 Task: Find connections with filter location Morsang-sur-Orge with filter topic #houseforsalewith filter profile language English with filter current company Airtel Digital with filter school Swami Keshvanand Institute of Technology, Jaipur with filter industry Waste Collection with filter service category Logo Design with filter keywords title Sales Representative
Action: Mouse moved to (474, 81)
Screenshot: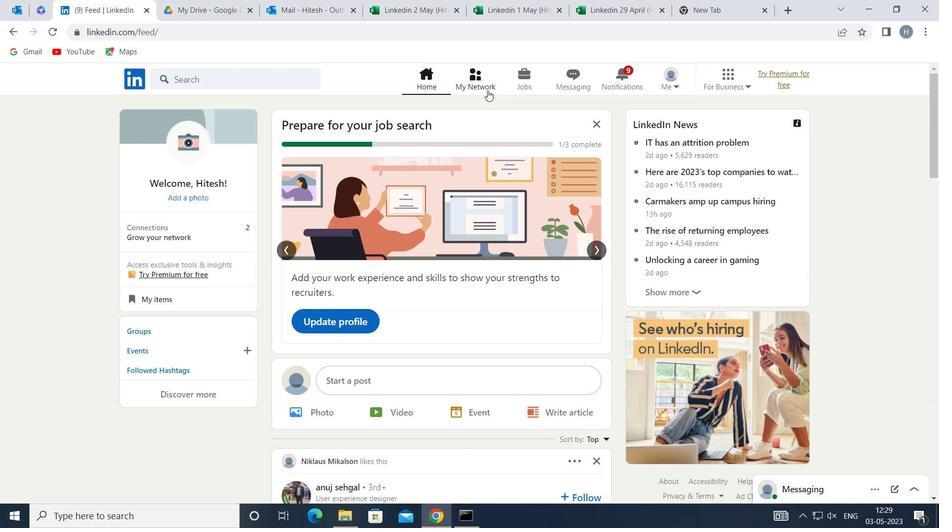 
Action: Mouse pressed left at (474, 81)
Screenshot: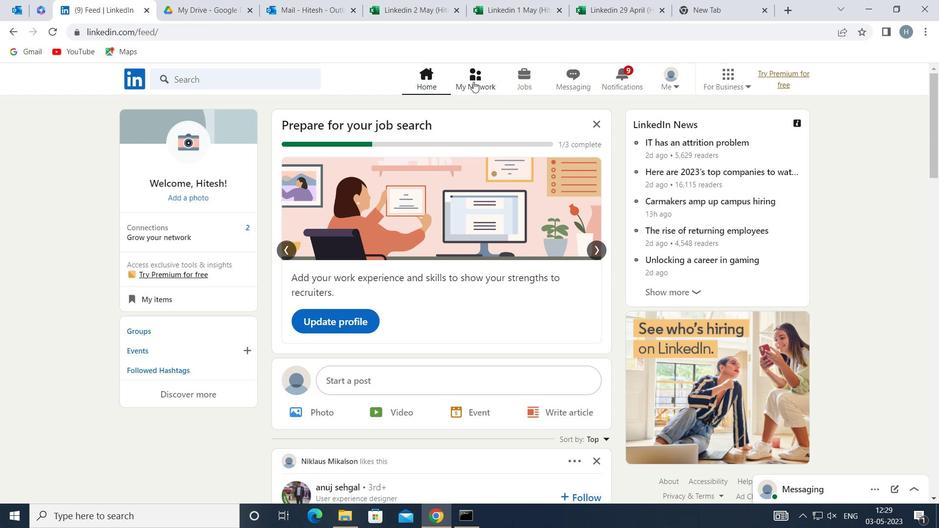 
Action: Mouse moved to (281, 141)
Screenshot: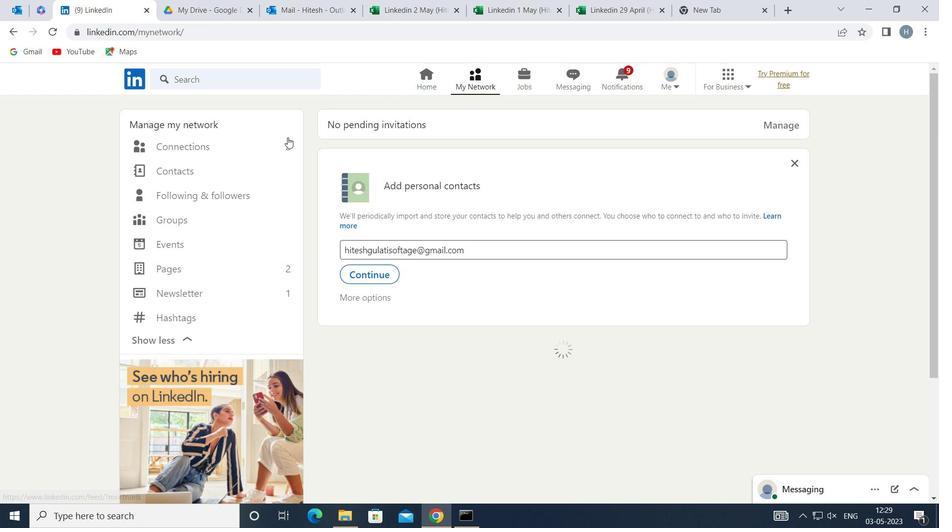 
Action: Mouse pressed left at (281, 141)
Screenshot: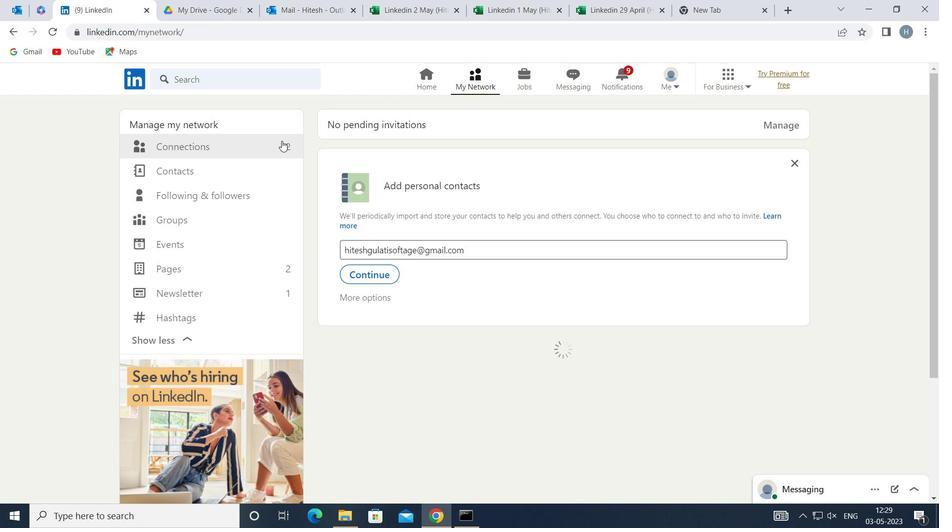 
Action: Mouse moved to (558, 146)
Screenshot: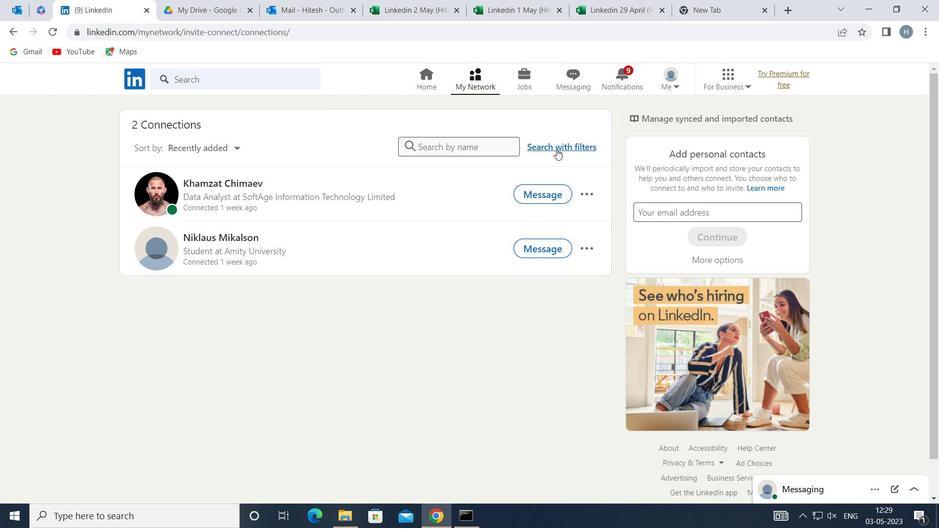 
Action: Mouse pressed left at (558, 146)
Screenshot: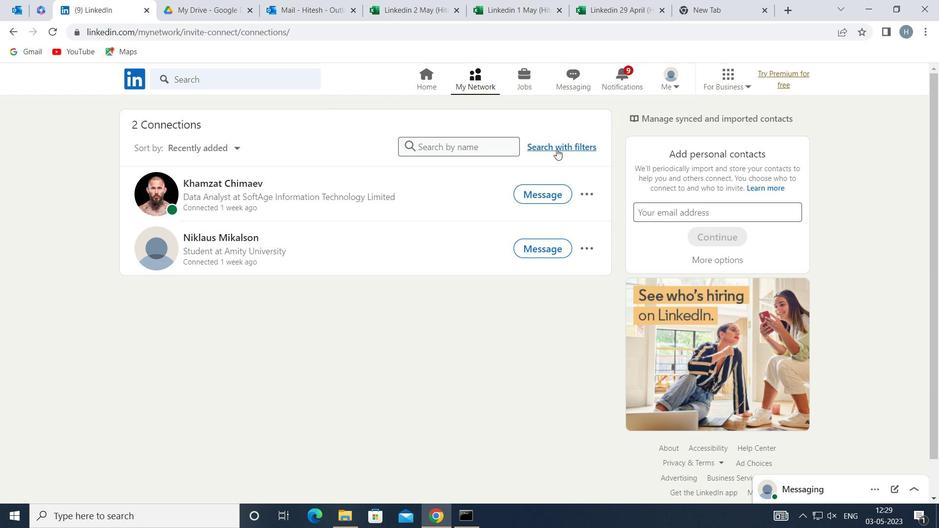 
Action: Mouse moved to (520, 115)
Screenshot: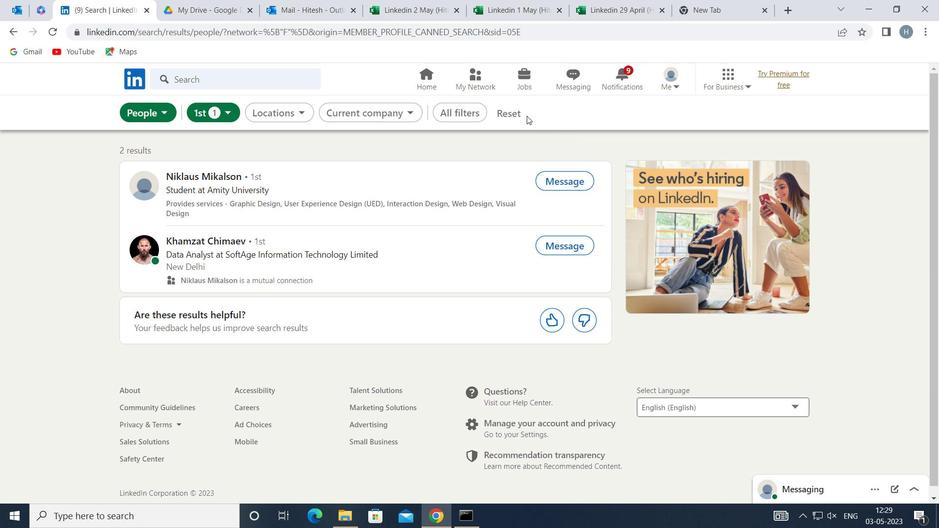 
Action: Mouse pressed left at (520, 115)
Screenshot: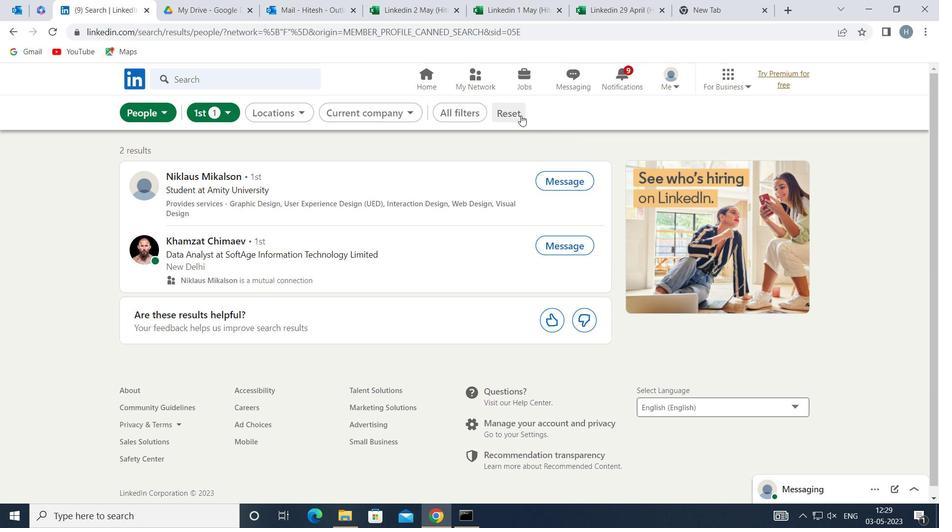 
Action: Mouse moved to (504, 115)
Screenshot: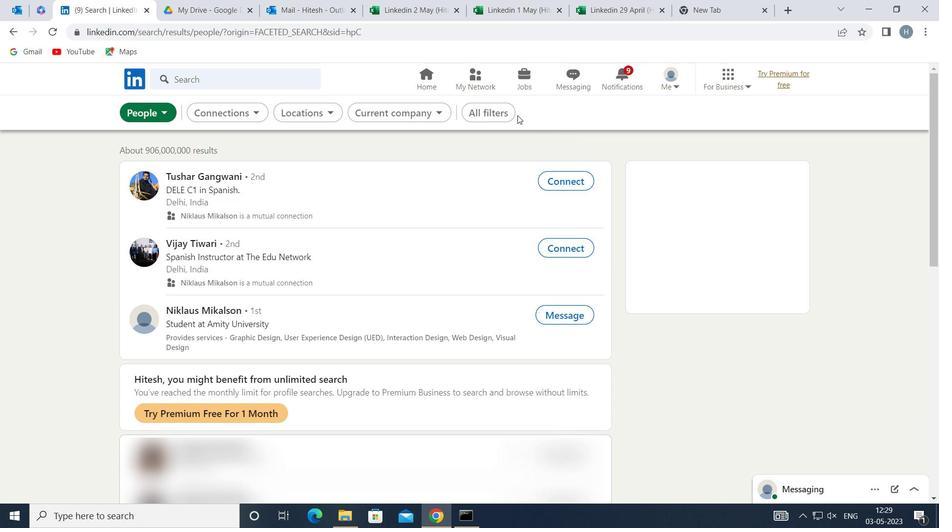 
Action: Mouse pressed left at (504, 115)
Screenshot: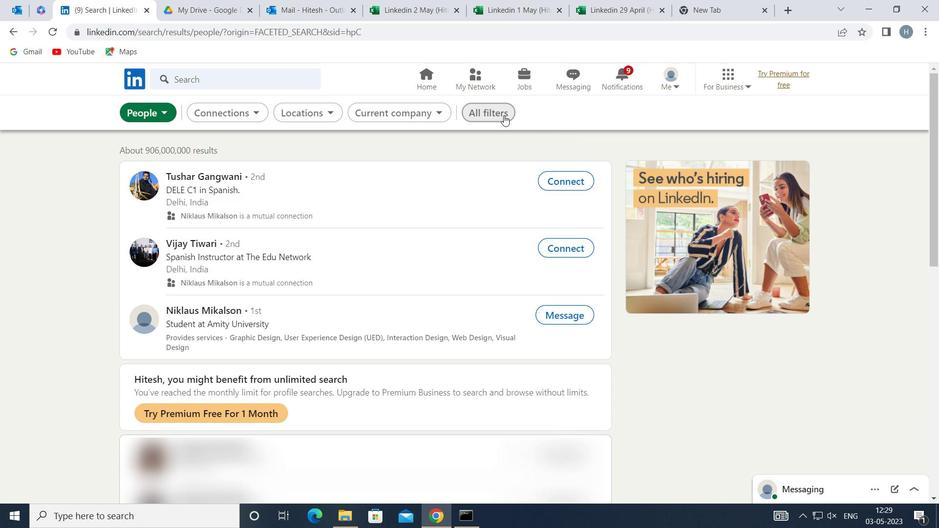 
Action: Mouse moved to (692, 239)
Screenshot: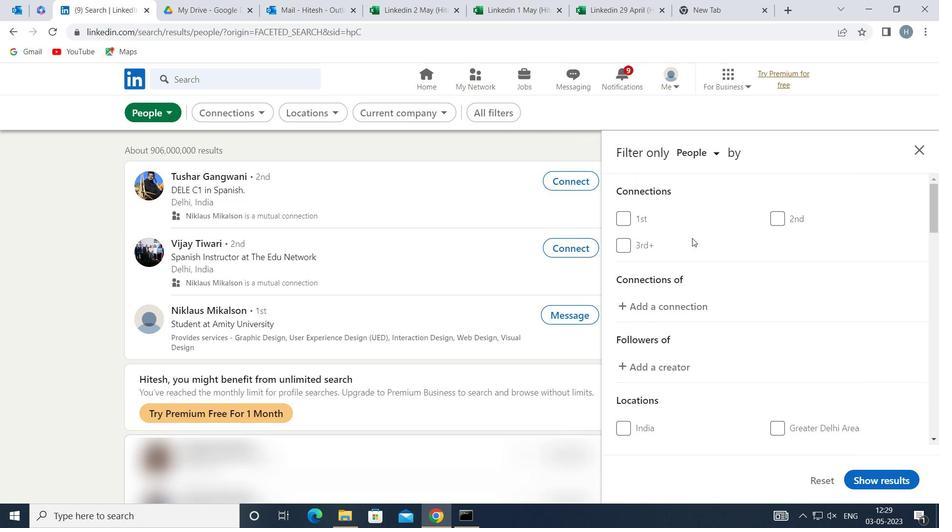 
Action: Mouse scrolled (692, 239) with delta (0, 0)
Screenshot: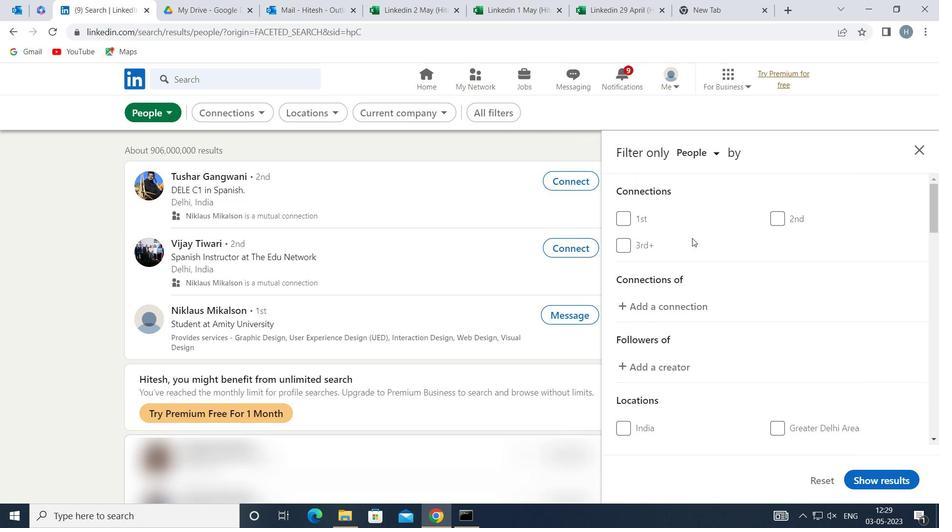 
Action: Mouse moved to (693, 240)
Screenshot: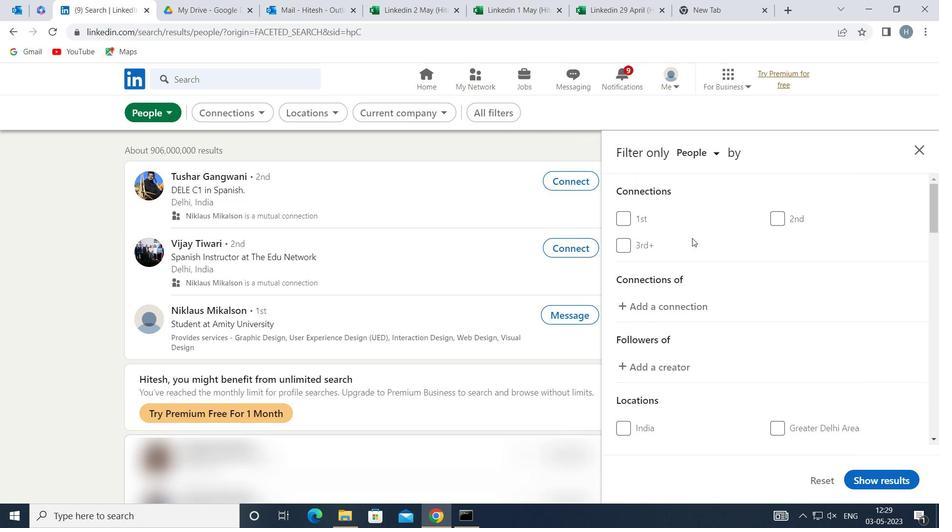 
Action: Mouse scrolled (693, 240) with delta (0, 0)
Screenshot: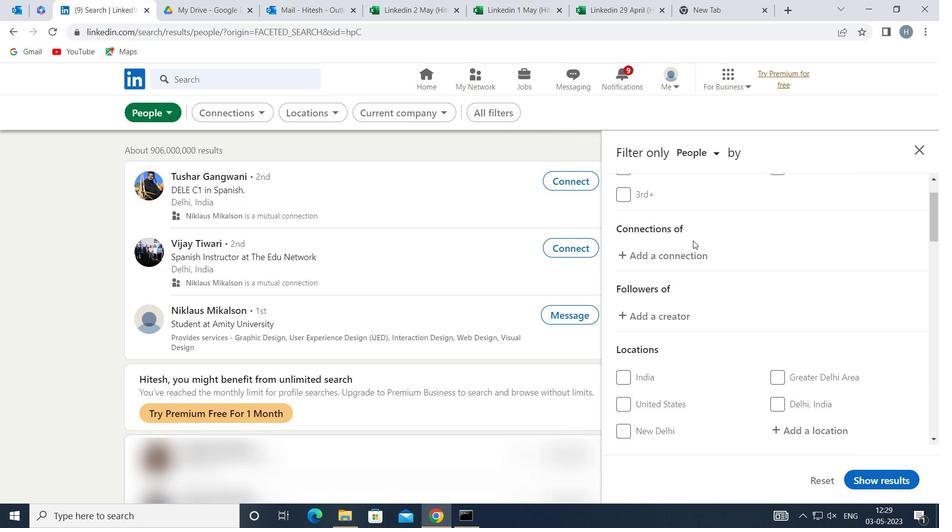 
Action: Mouse scrolled (693, 240) with delta (0, 0)
Screenshot: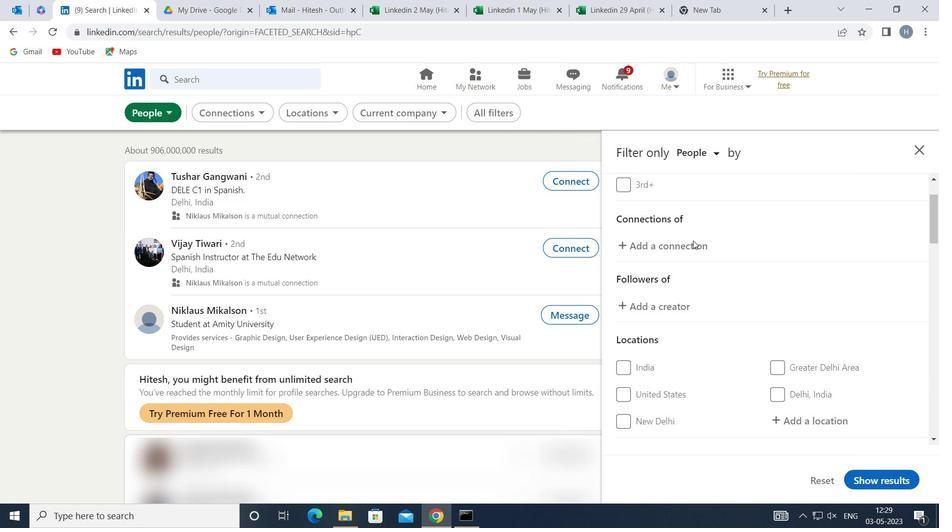 
Action: Mouse moved to (794, 290)
Screenshot: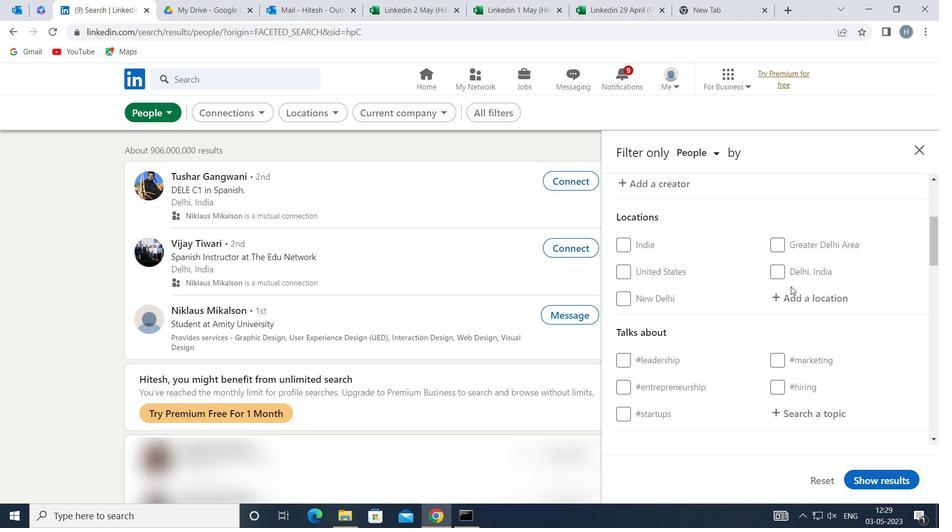 
Action: Mouse pressed left at (794, 290)
Screenshot: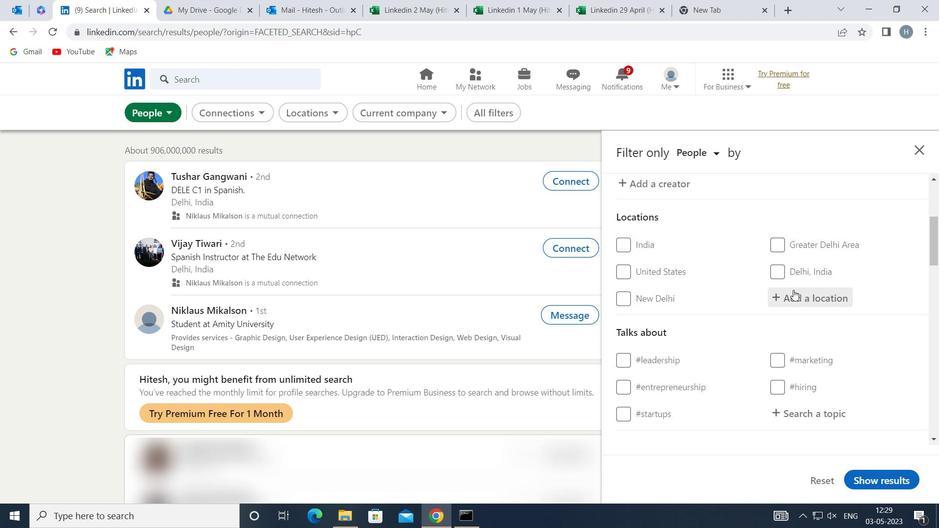 
Action: Key pressed <Key.shift>MORSANG
Screenshot: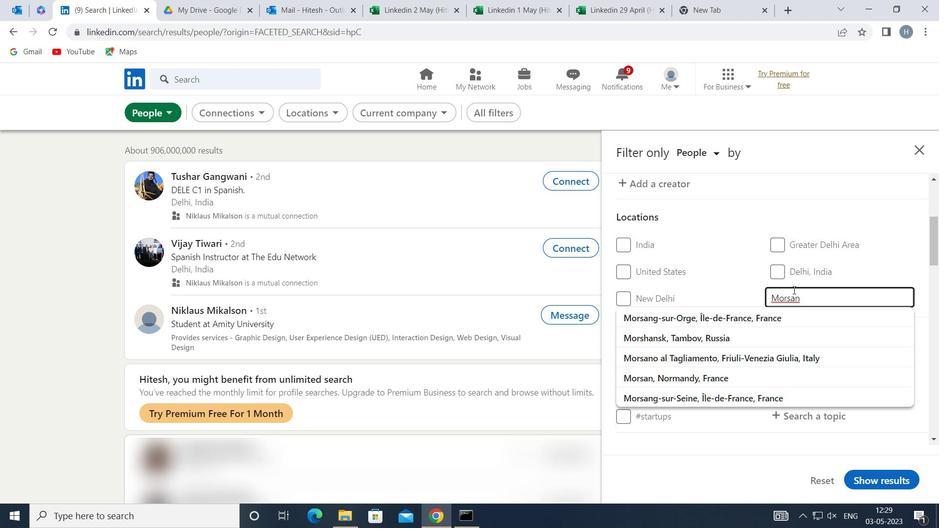 
Action: Mouse moved to (742, 321)
Screenshot: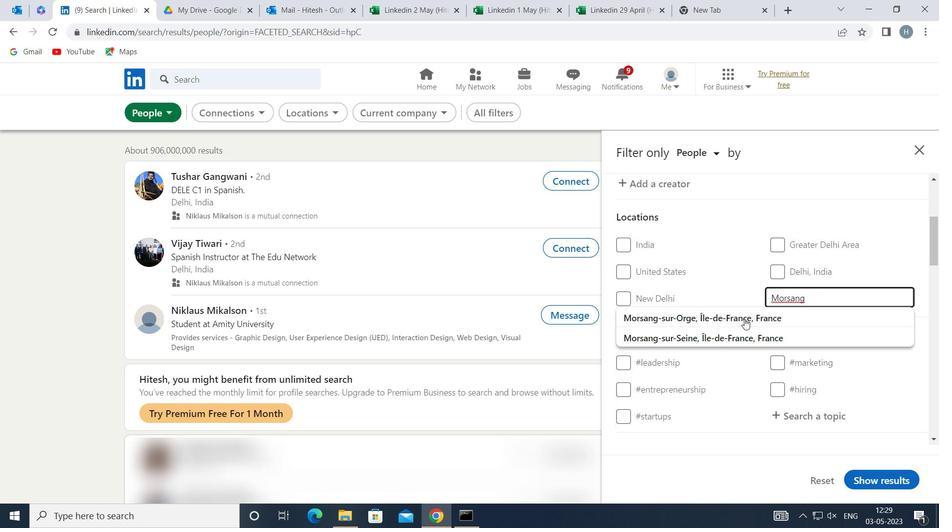 
Action: Mouse pressed left at (742, 321)
Screenshot: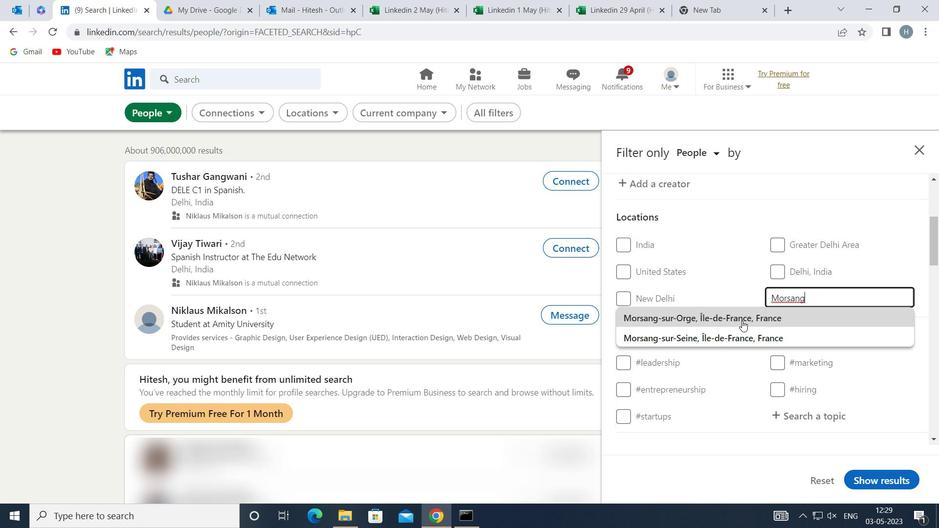 
Action: Mouse scrolled (742, 320) with delta (0, 0)
Screenshot: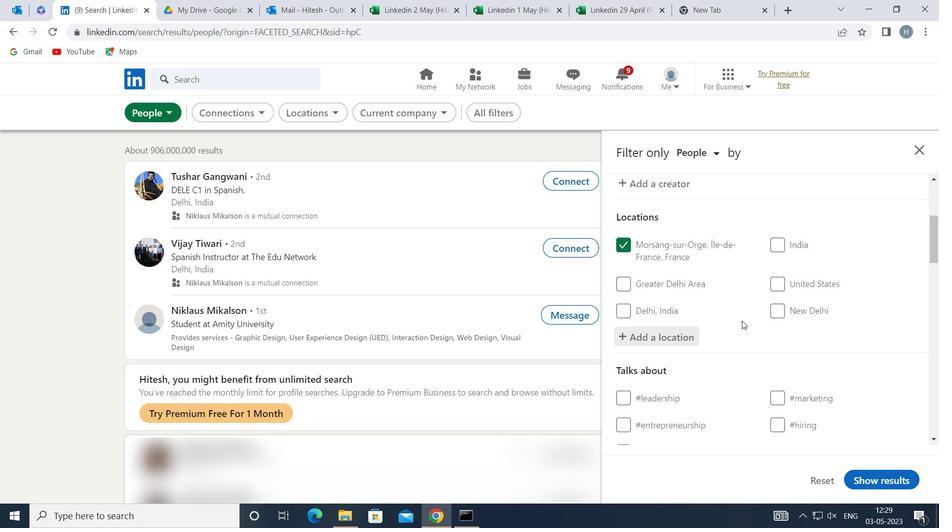 
Action: Mouse moved to (743, 321)
Screenshot: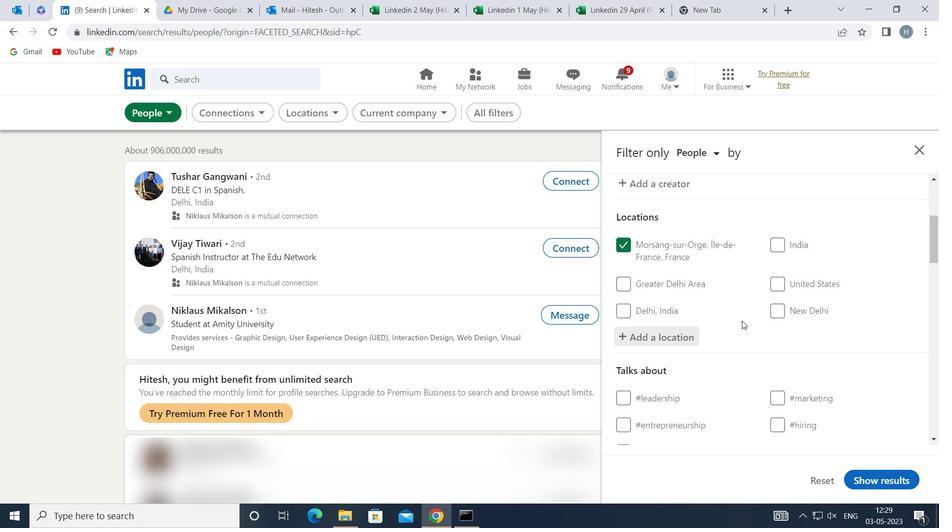 
Action: Mouse scrolled (743, 320) with delta (0, 0)
Screenshot: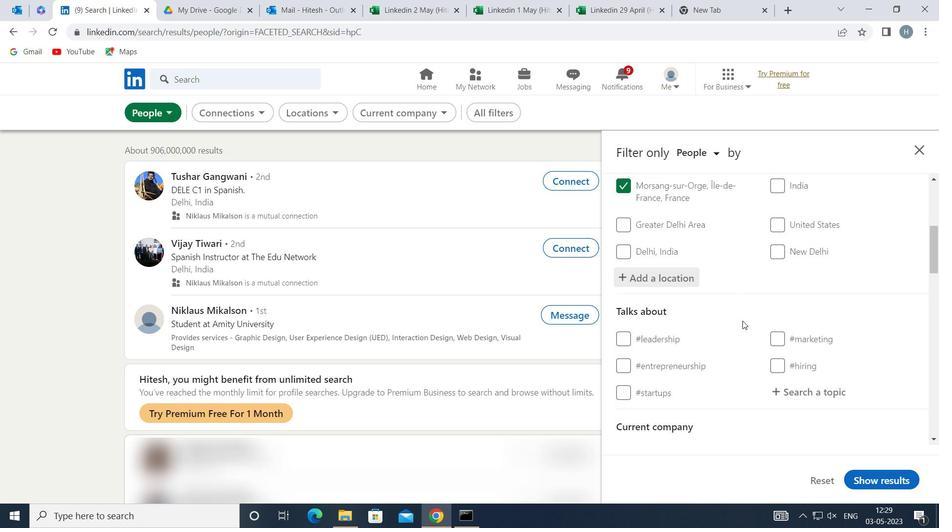 
Action: Mouse moved to (802, 328)
Screenshot: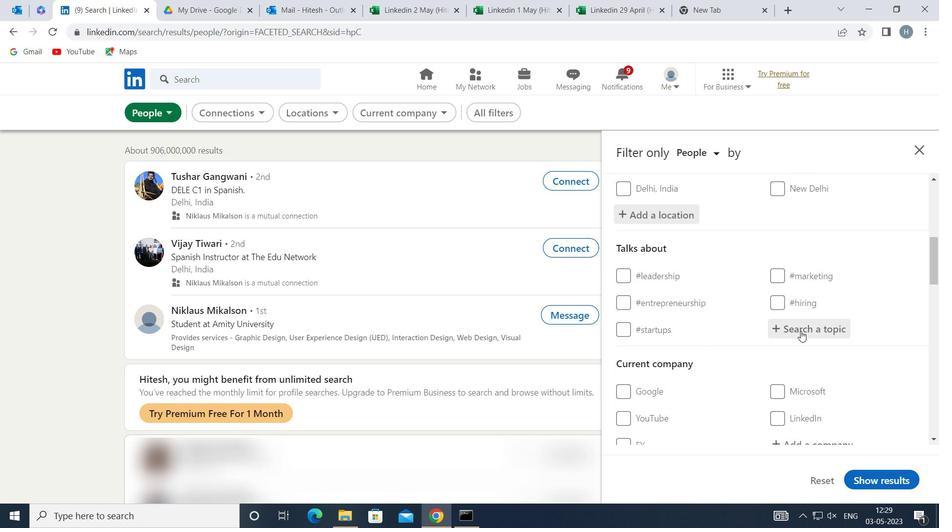 
Action: Mouse pressed left at (802, 328)
Screenshot: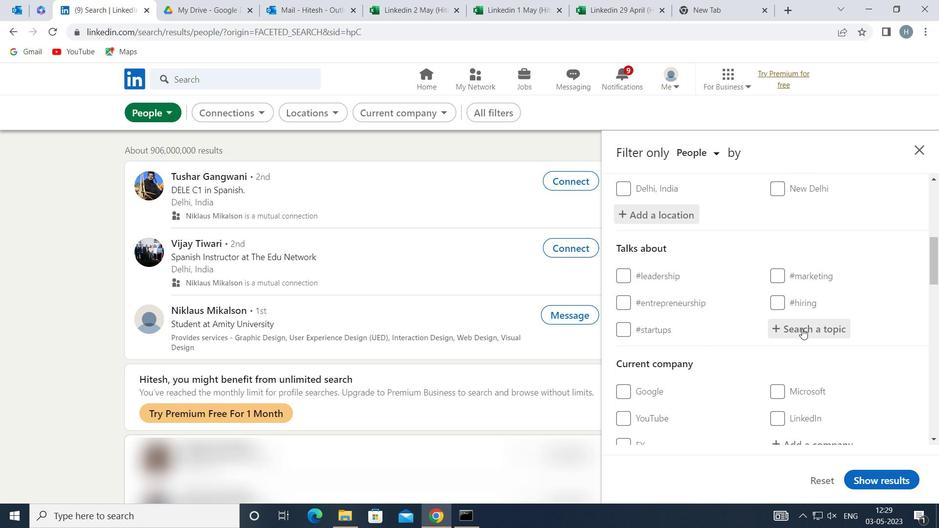 
Action: Mouse moved to (798, 326)
Screenshot: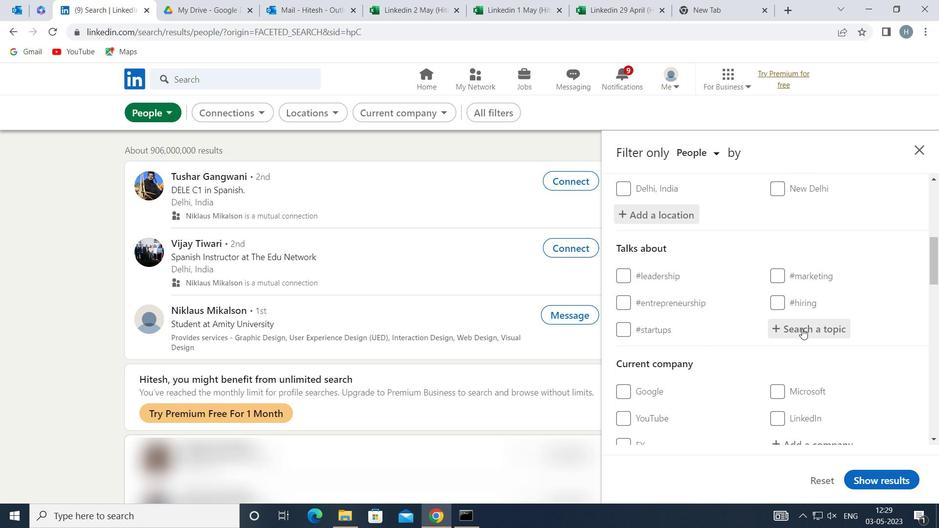 
Action: Key pressed HOUSEFORSALE
Screenshot: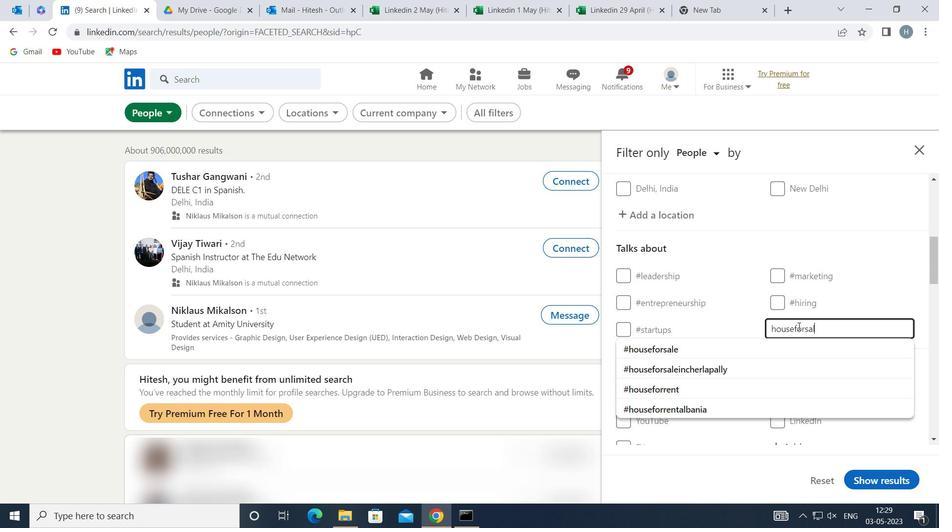 
Action: Mouse moved to (789, 342)
Screenshot: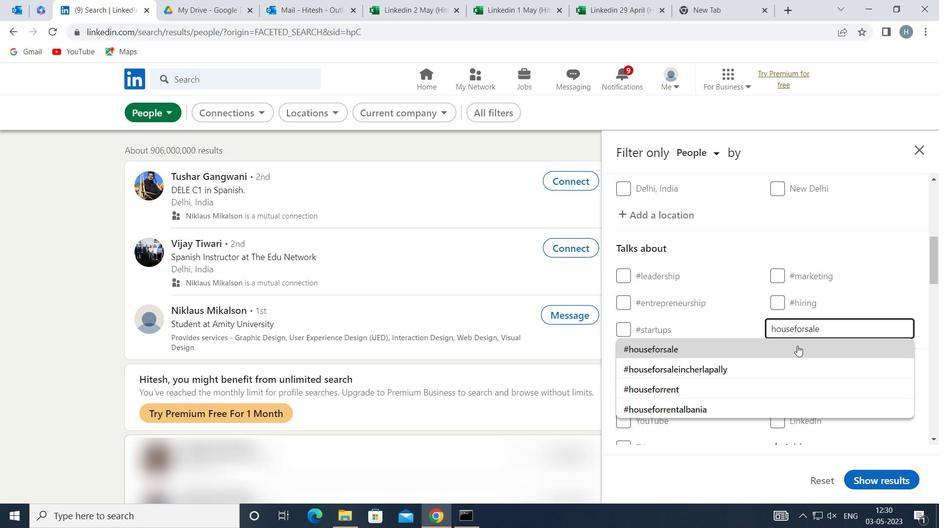 
Action: Mouse pressed left at (789, 342)
Screenshot: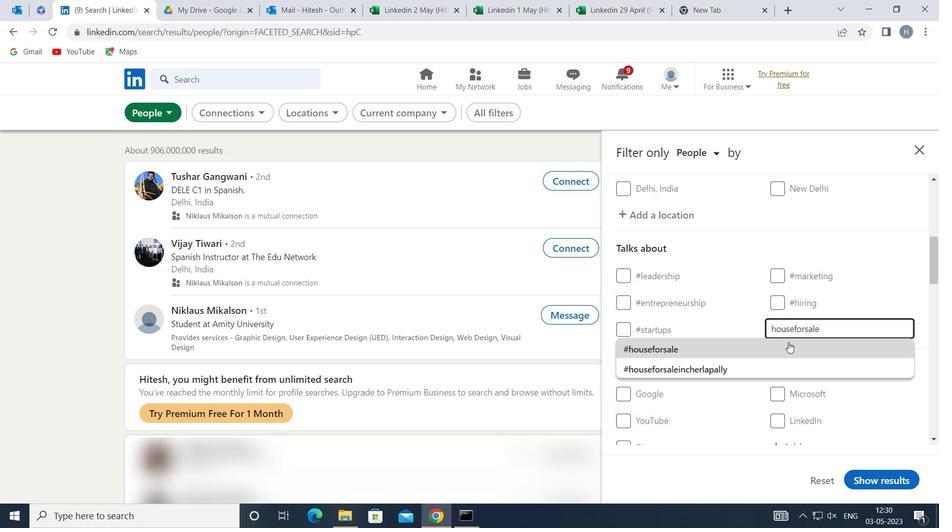 
Action: Mouse moved to (738, 343)
Screenshot: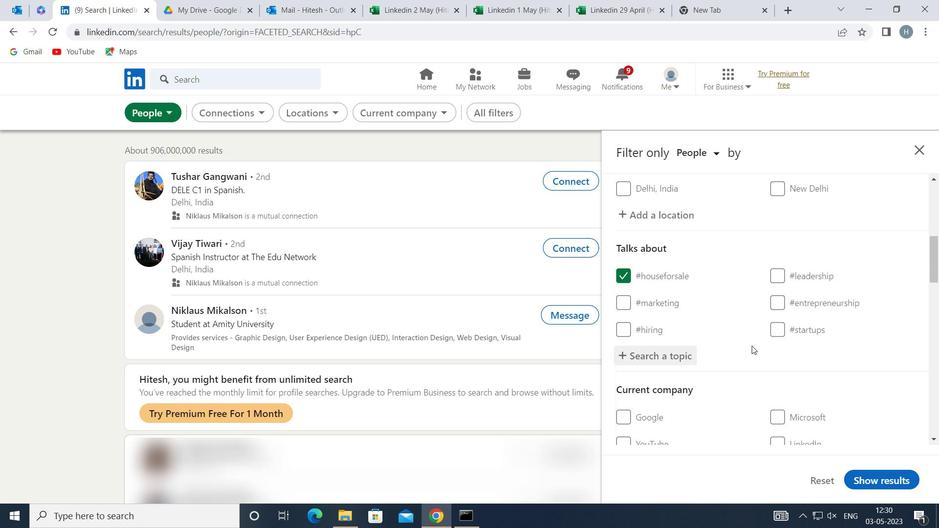
Action: Mouse scrolled (738, 343) with delta (0, 0)
Screenshot: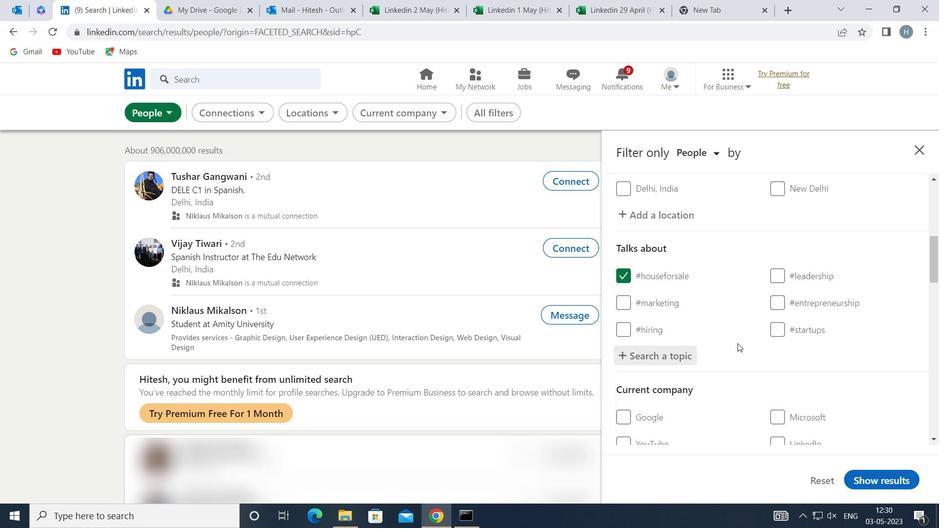 
Action: Mouse scrolled (738, 343) with delta (0, 0)
Screenshot: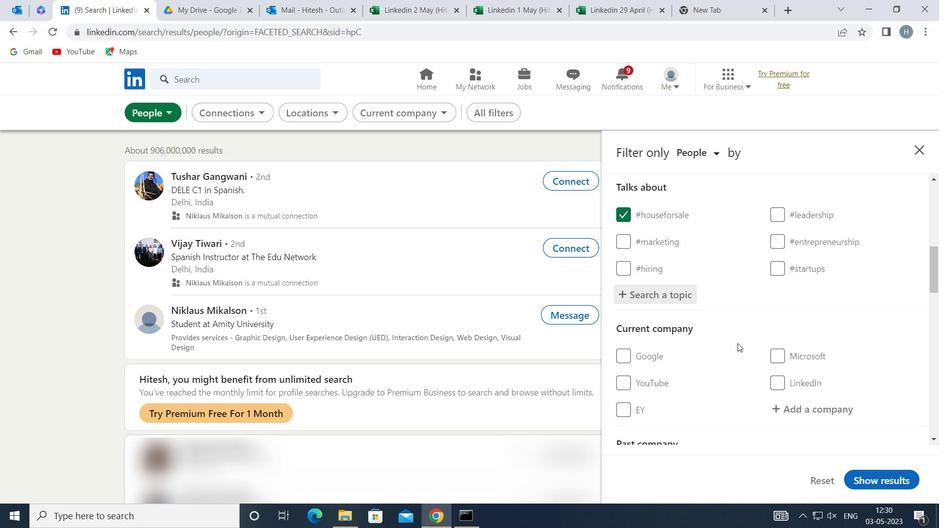 
Action: Mouse moved to (749, 345)
Screenshot: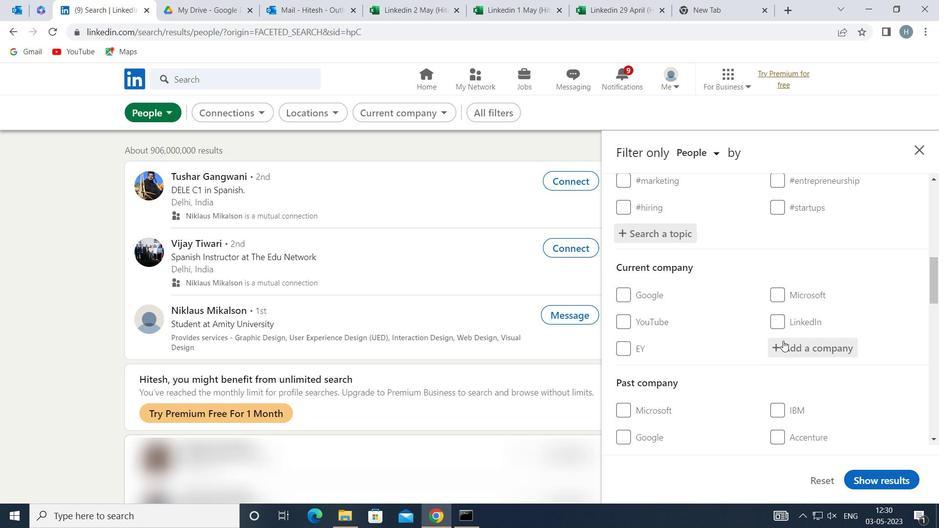 
Action: Mouse scrolled (749, 345) with delta (0, 0)
Screenshot: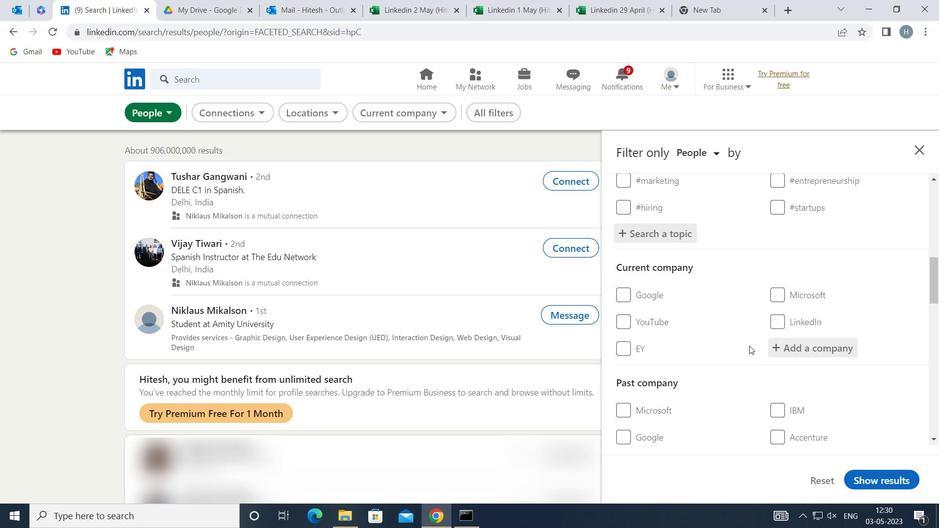 
Action: Mouse moved to (749, 346)
Screenshot: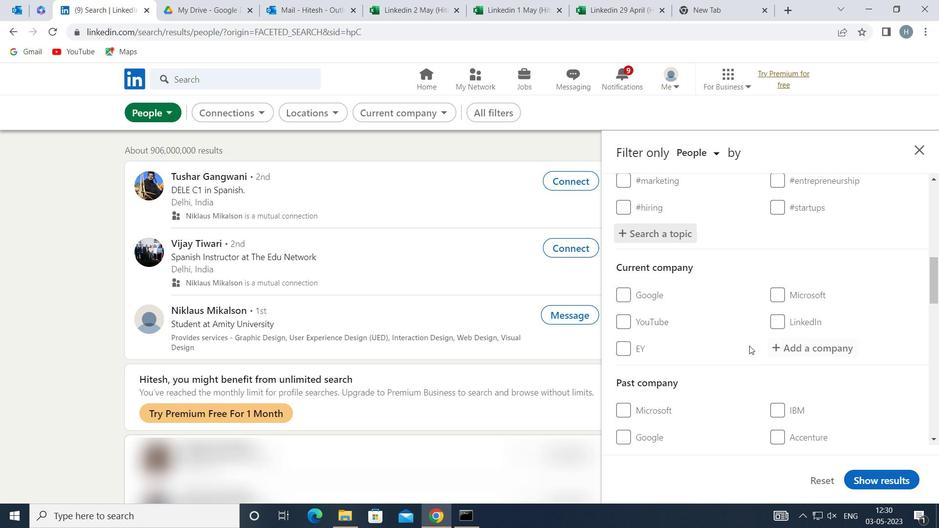 
Action: Mouse scrolled (749, 345) with delta (0, 0)
Screenshot: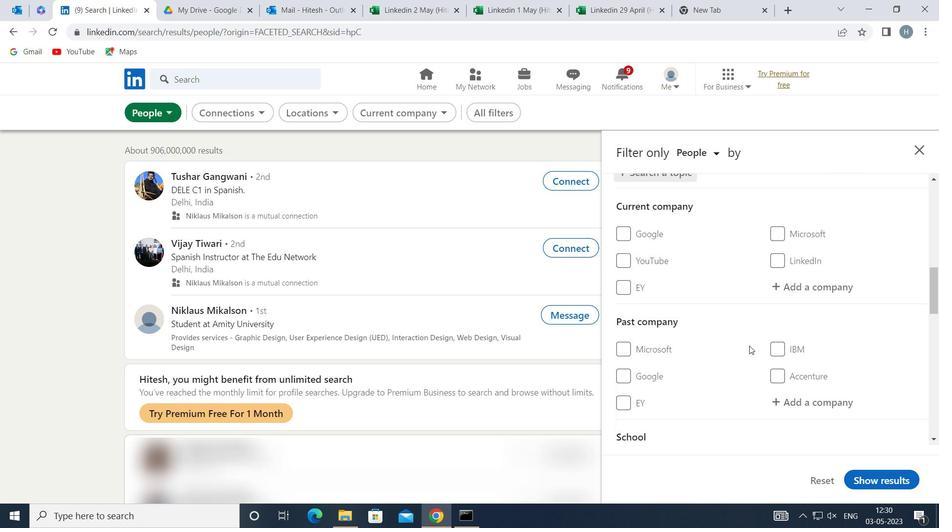 
Action: Mouse scrolled (749, 345) with delta (0, 0)
Screenshot: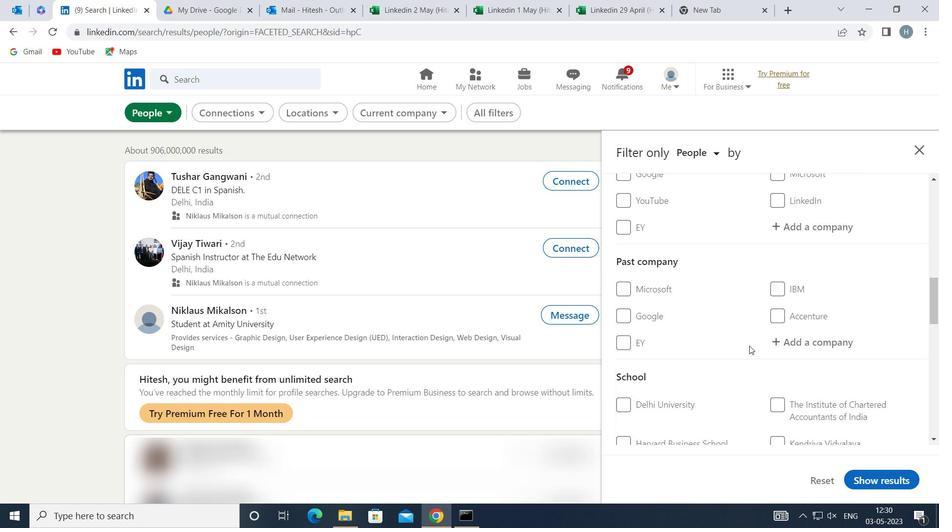 
Action: Mouse moved to (749, 346)
Screenshot: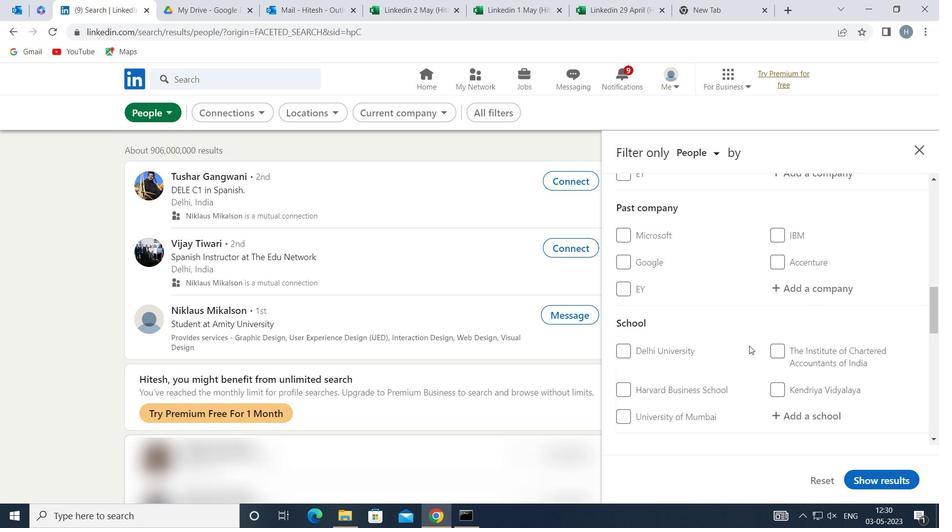 
Action: Mouse scrolled (749, 345) with delta (0, 0)
Screenshot: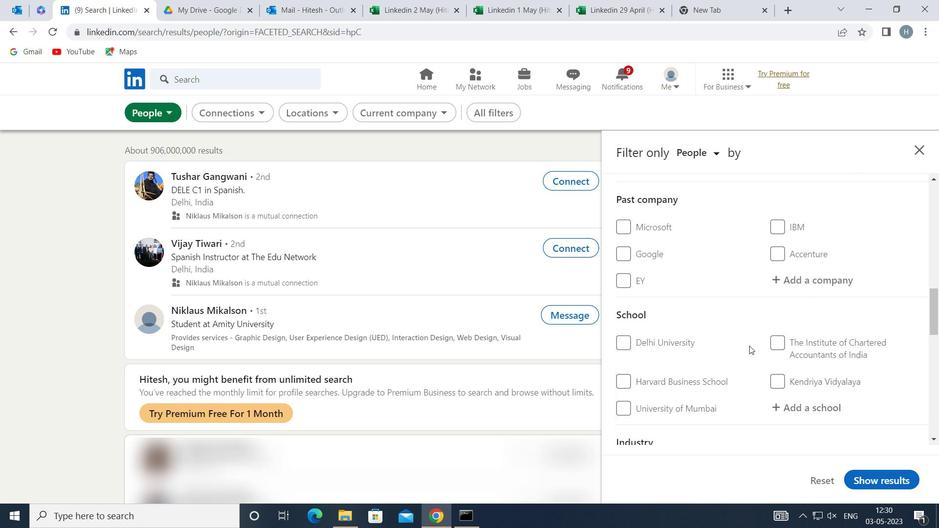 
Action: Mouse scrolled (749, 345) with delta (0, 0)
Screenshot: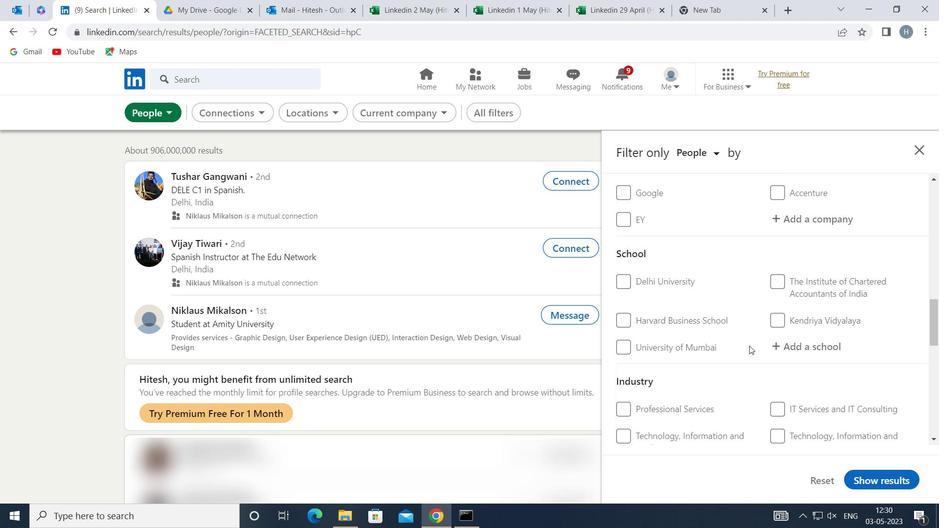 
Action: Mouse scrolled (749, 345) with delta (0, 0)
Screenshot: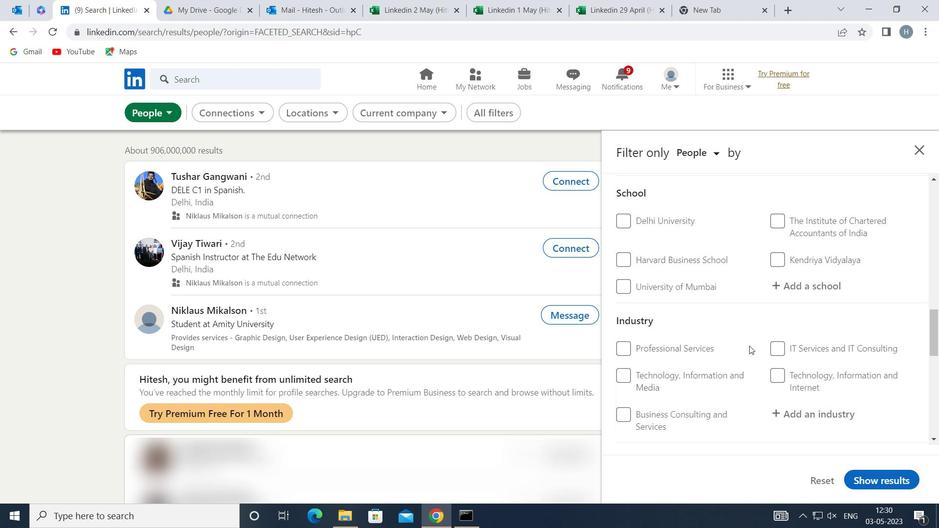 
Action: Mouse scrolled (749, 345) with delta (0, 0)
Screenshot: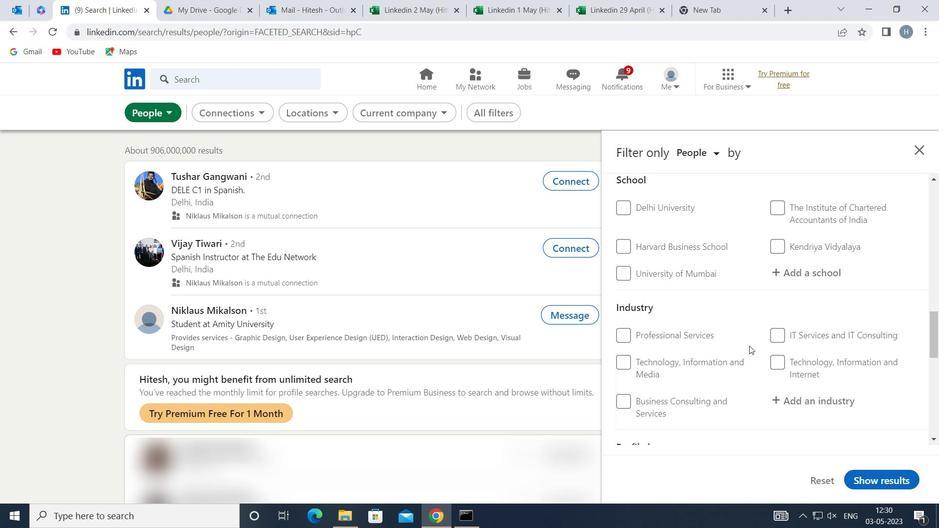 
Action: Mouse scrolled (749, 345) with delta (0, 0)
Screenshot: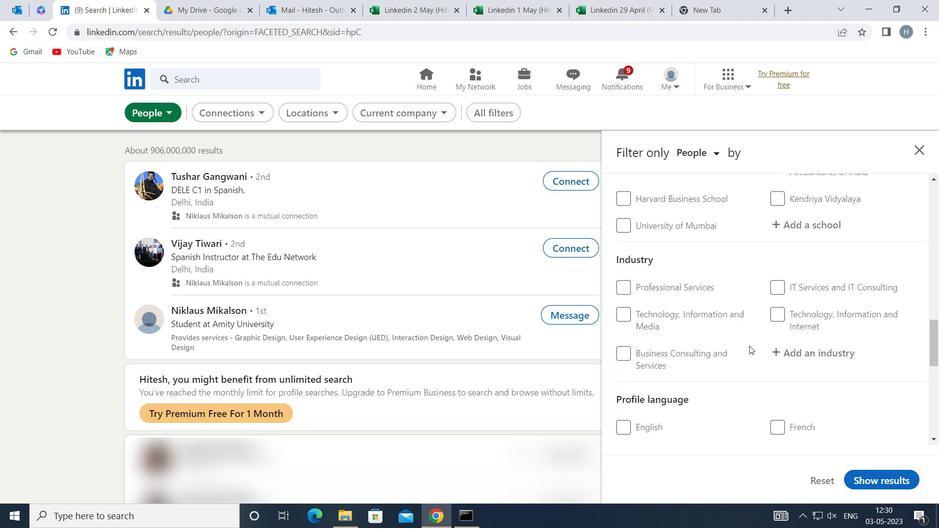 
Action: Mouse moved to (749, 348)
Screenshot: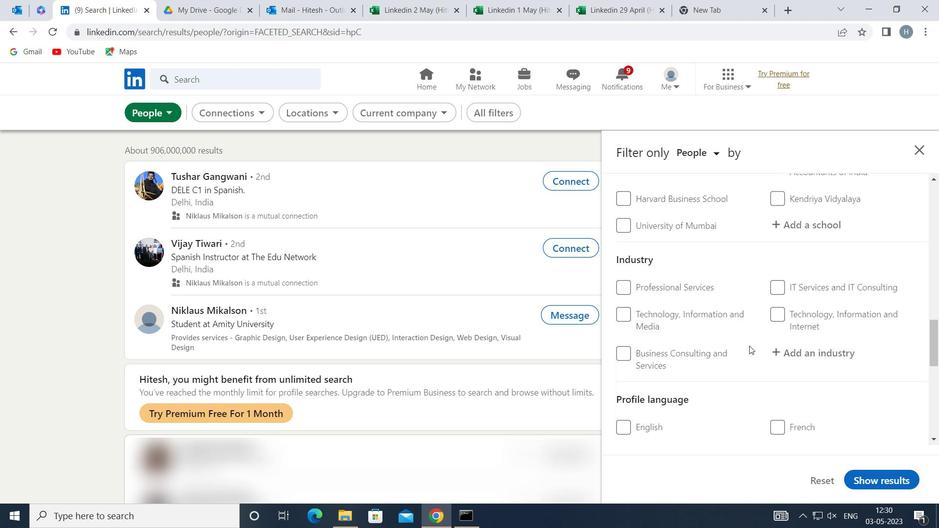 
Action: Mouse scrolled (749, 348) with delta (0, 0)
Screenshot: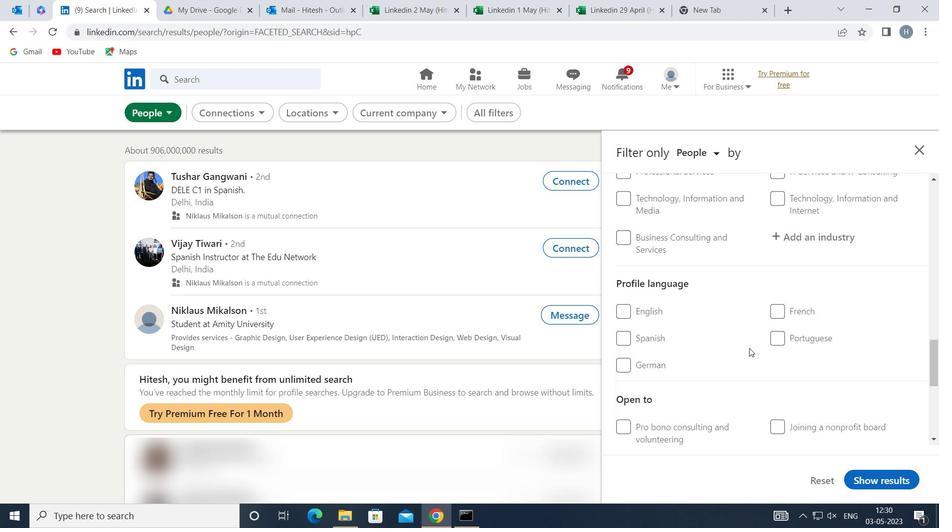 
Action: Mouse moved to (625, 246)
Screenshot: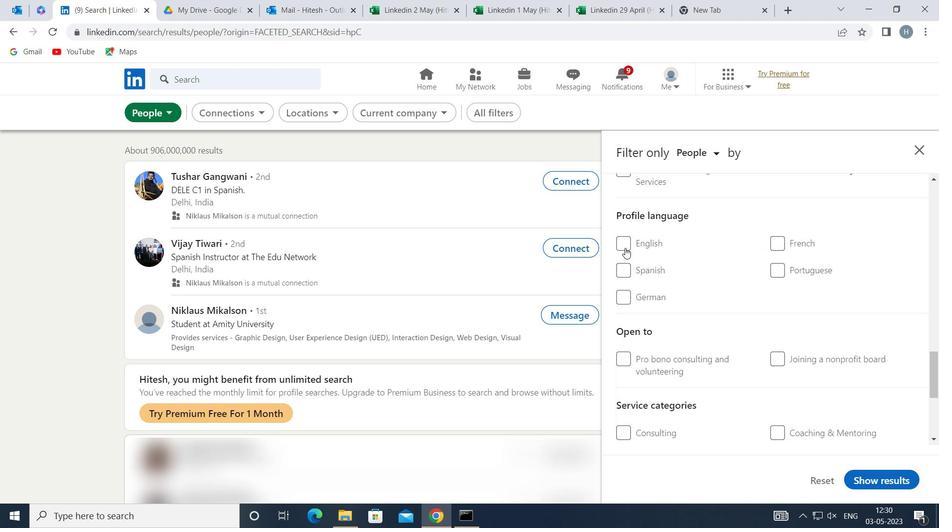 
Action: Mouse pressed left at (625, 246)
Screenshot: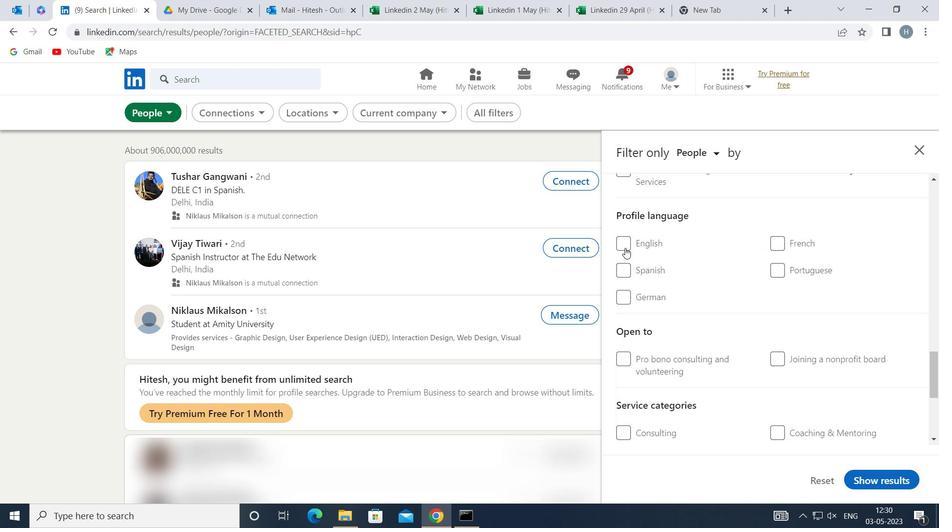
Action: Mouse moved to (727, 273)
Screenshot: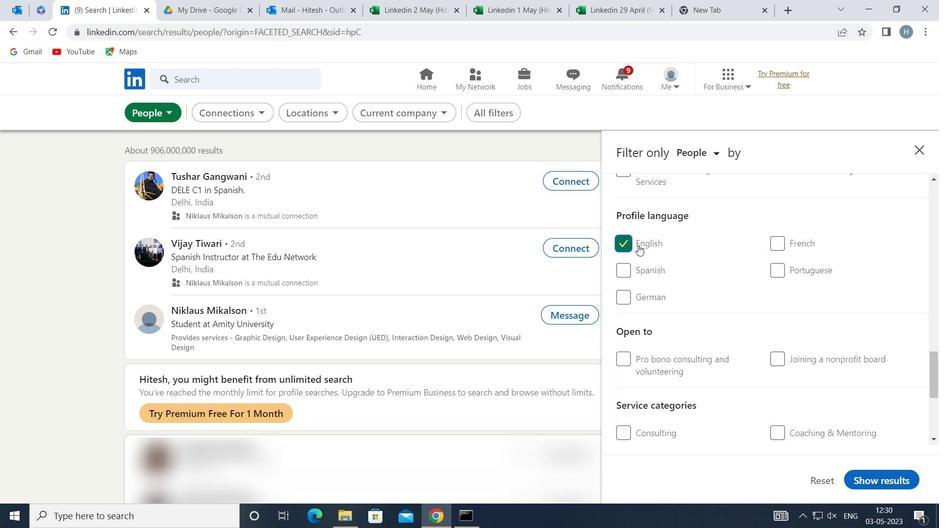 
Action: Mouse scrolled (727, 274) with delta (0, 0)
Screenshot: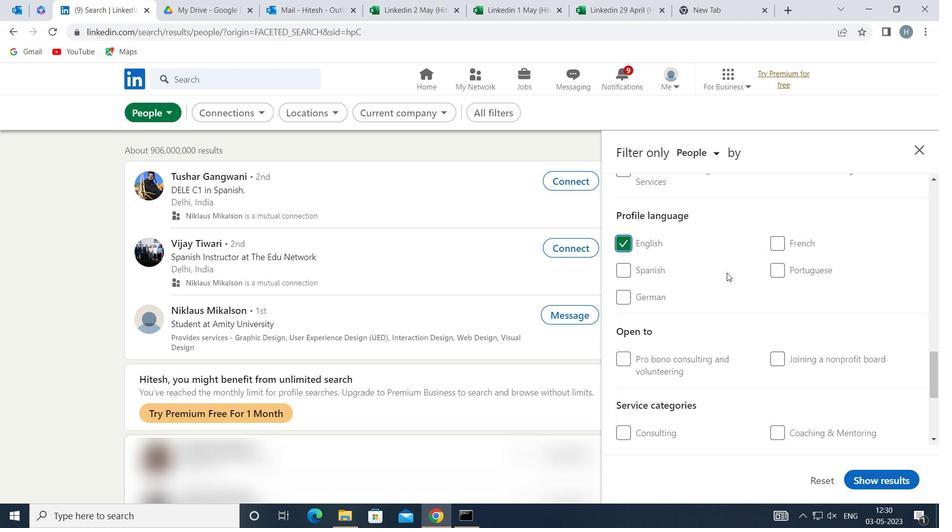 
Action: Mouse scrolled (727, 274) with delta (0, 0)
Screenshot: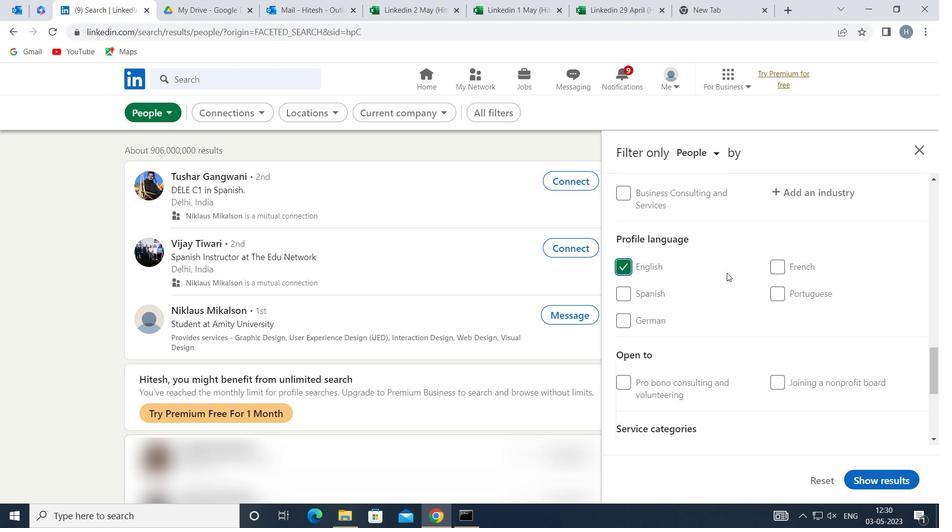 
Action: Mouse scrolled (727, 274) with delta (0, 0)
Screenshot: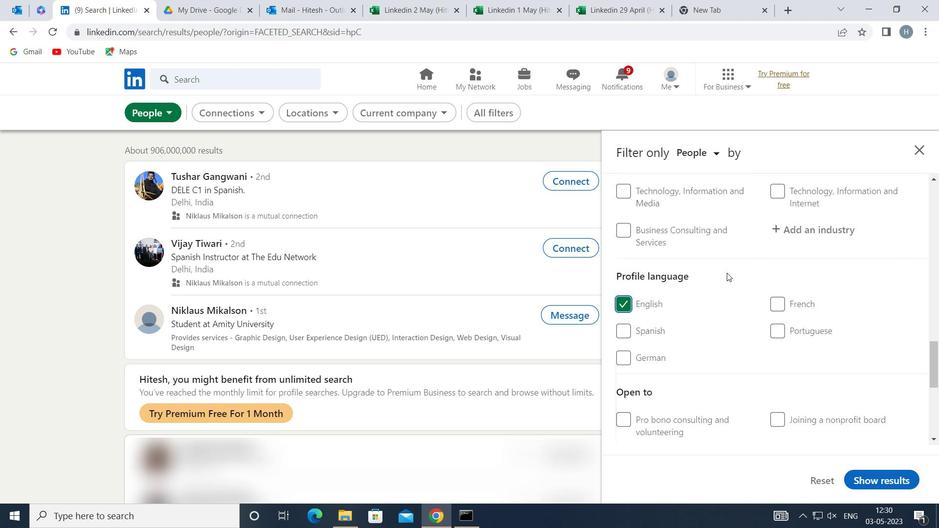 
Action: Mouse scrolled (727, 274) with delta (0, 0)
Screenshot: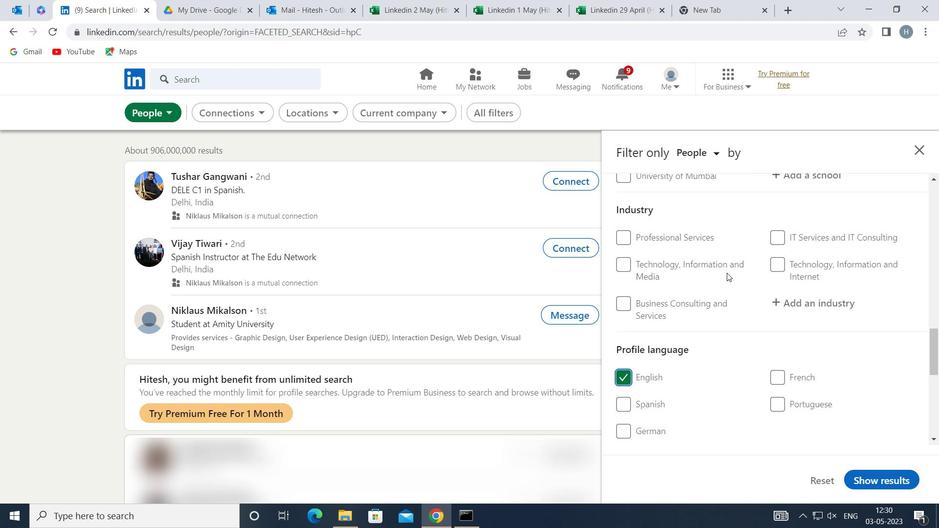 
Action: Mouse scrolled (727, 274) with delta (0, 0)
Screenshot: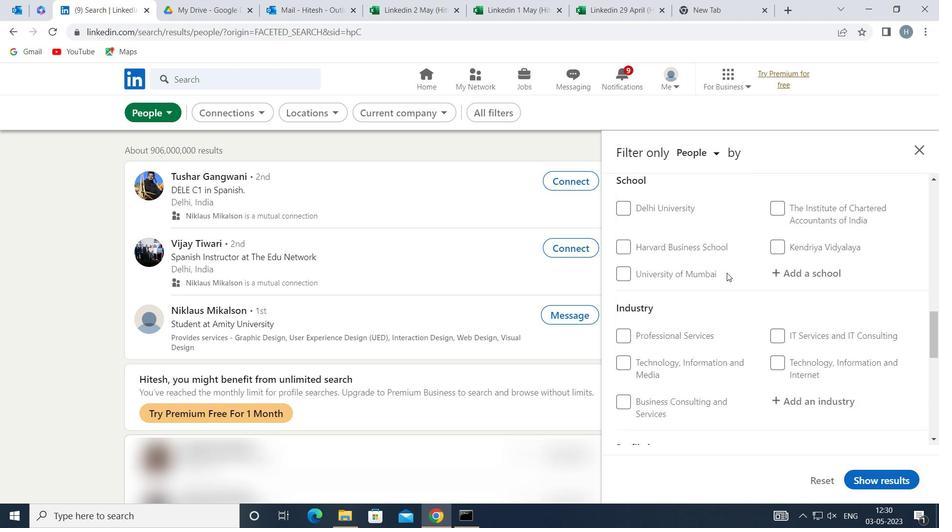 
Action: Mouse scrolled (727, 274) with delta (0, 0)
Screenshot: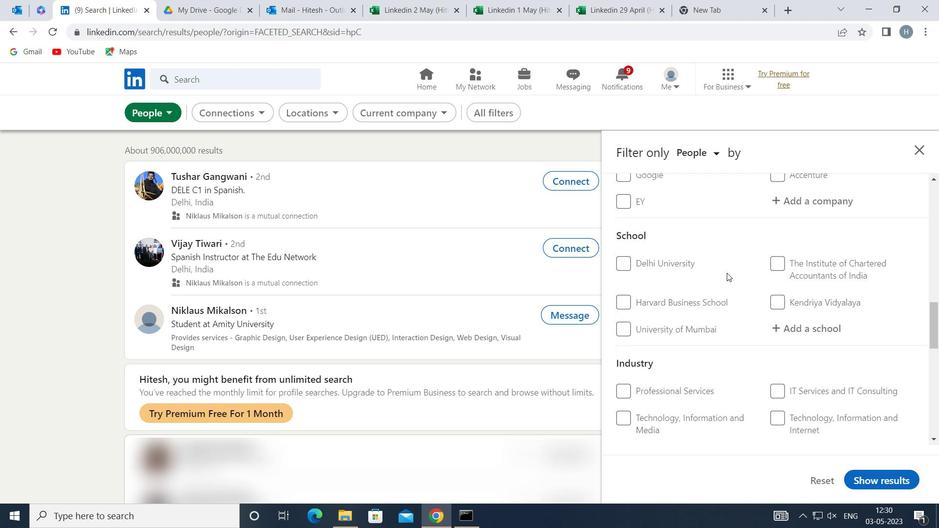 
Action: Mouse scrolled (727, 274) with delta (0, 0)
Screenshot: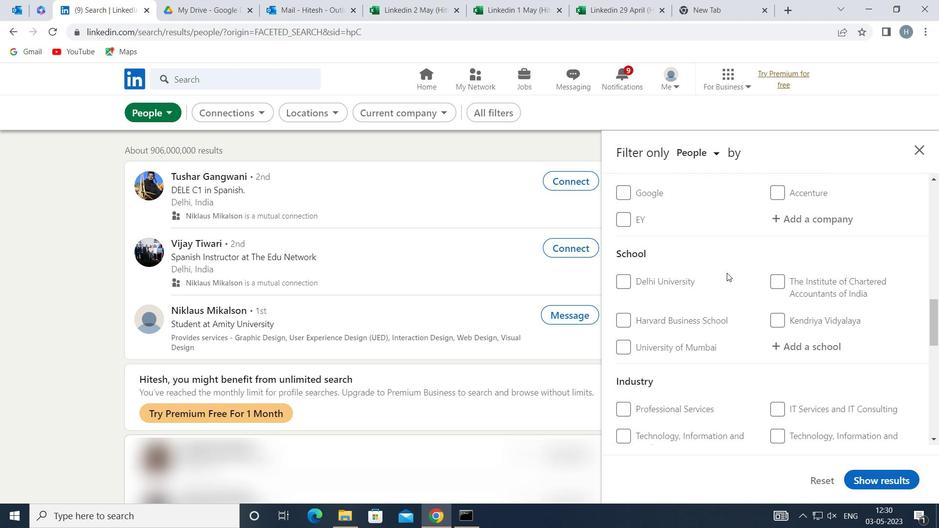 
Action: Mouse scrolled (727, 274) with delta (0, 0)
Screenshot: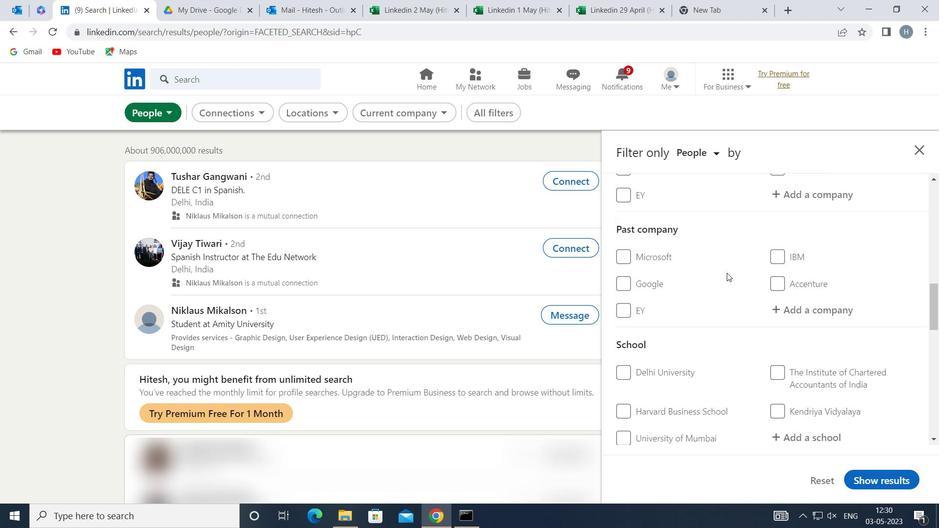 
Action: Mouse scrolled (727, 274) with delta (0, 0)
Screenshot: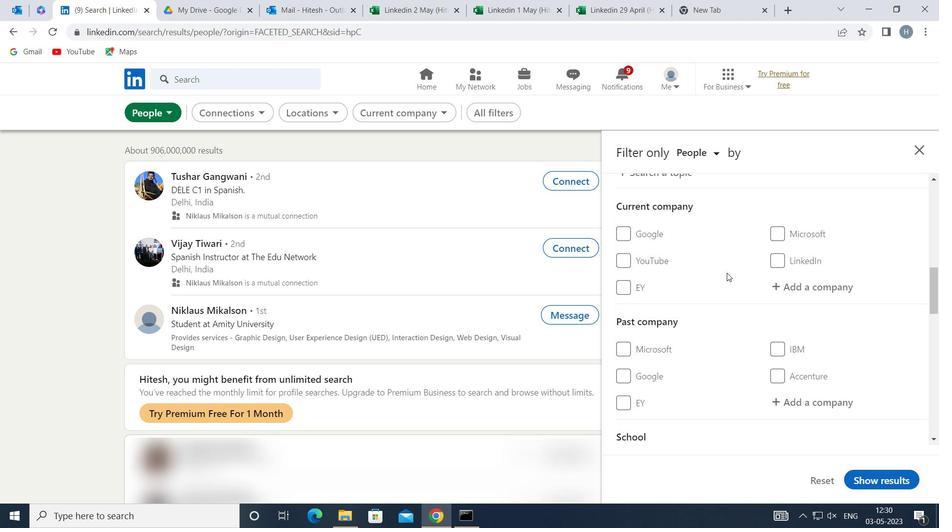 
Action: Mouse moved to (786, 341)
Screenshot: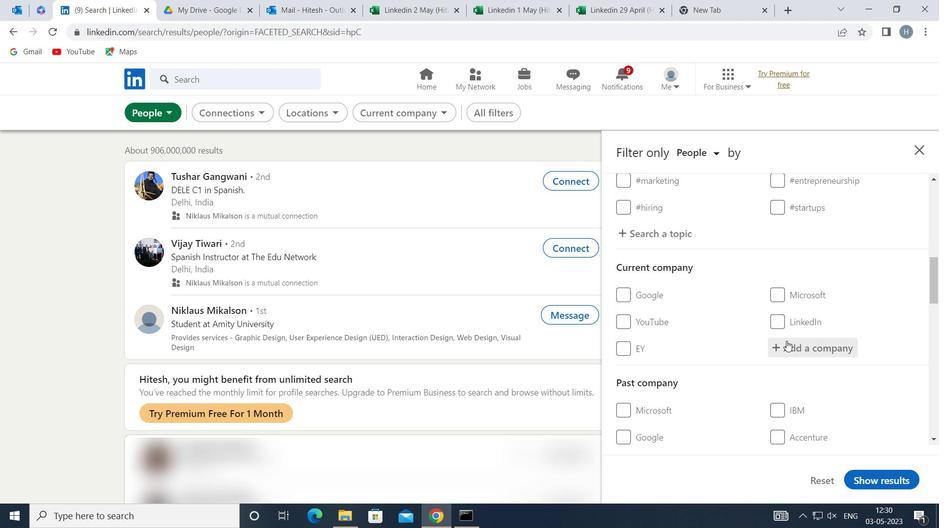 
Action: Mouse pressed left at (786, 341)
Screenshot: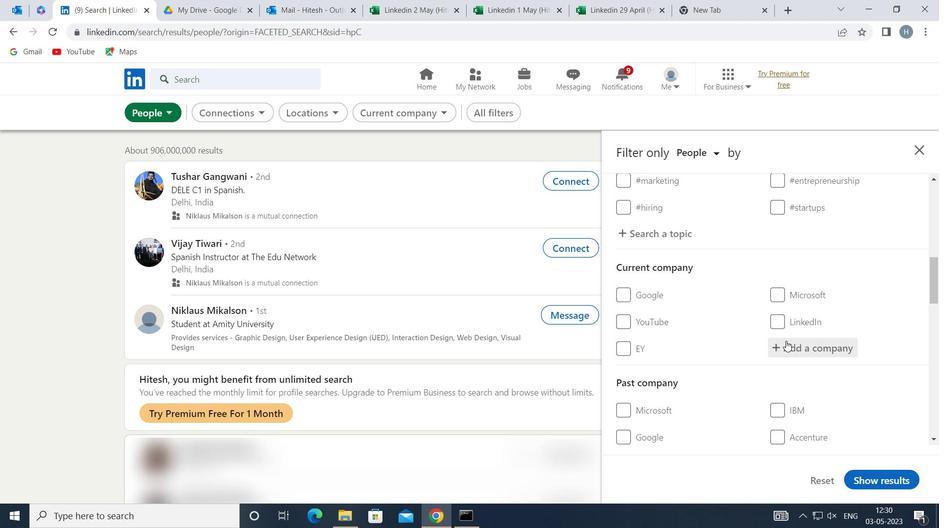 
Action: Key pressed <Key.shift>AIRTEL<Key.space><Key.shift>DIGITAL<Key.space>
Screenshot: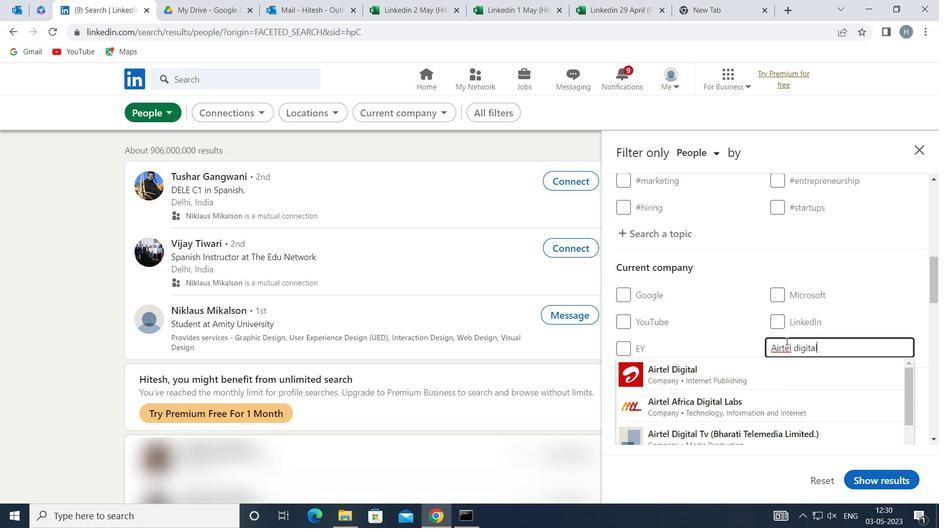 
Action: Mouse moved to (738, 364)
Screenshot: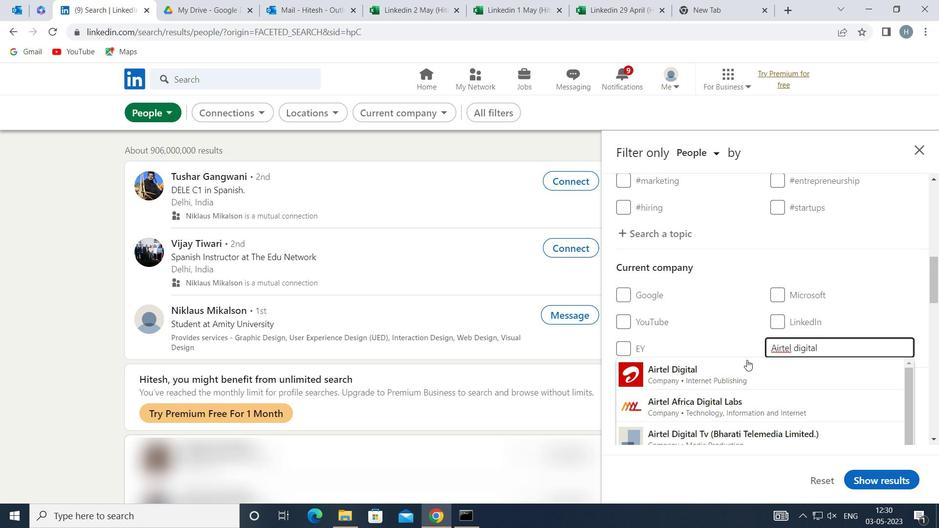 
Action: Mouse pressed left at (738, 364)
Screenshot: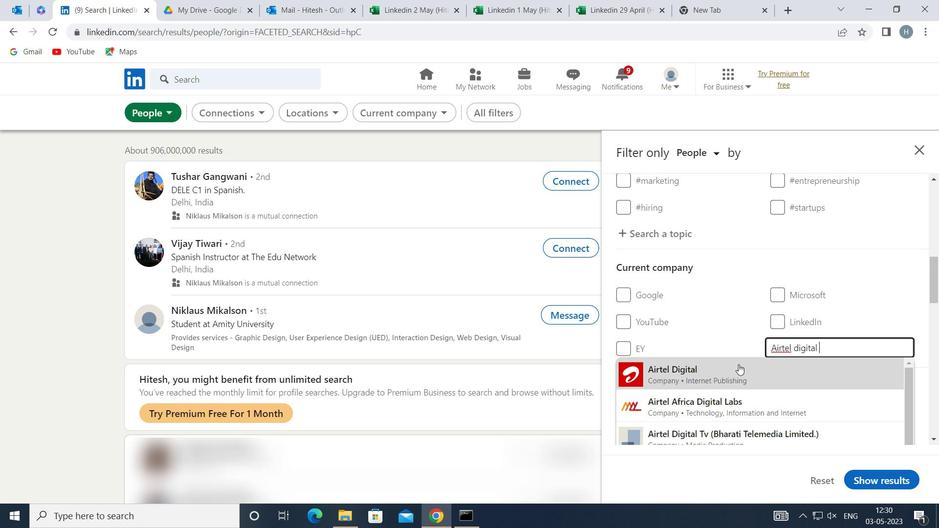 
Action: Mouse moved to (735, 346)
Screenshot: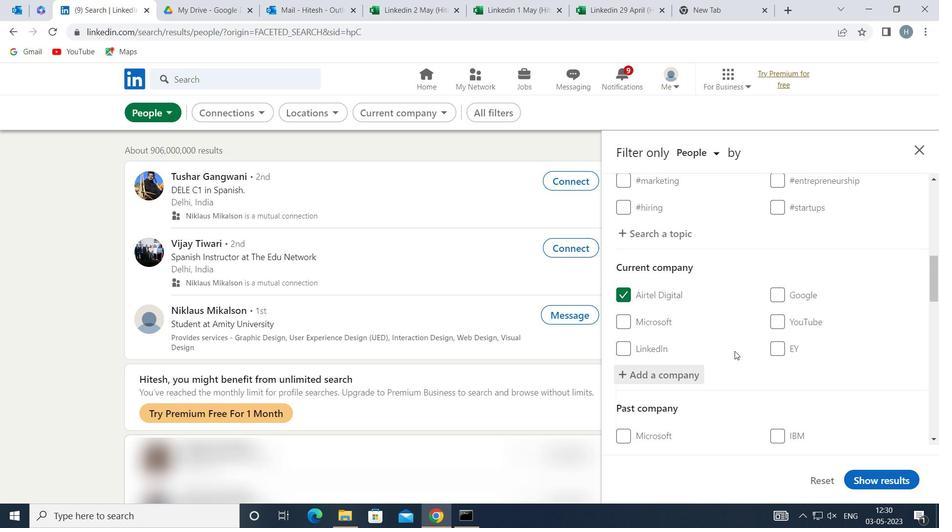 
Action: Mouse scrolled (735, 346) with delta (0, 0)
Screenshot: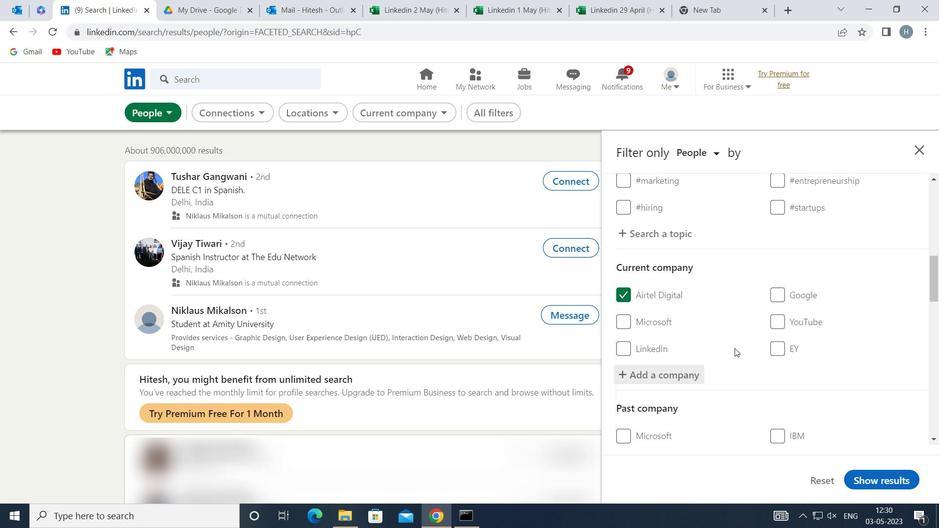 
Action: Mouse scrolled (735, 346) with delta (0, 0)
Screenshot: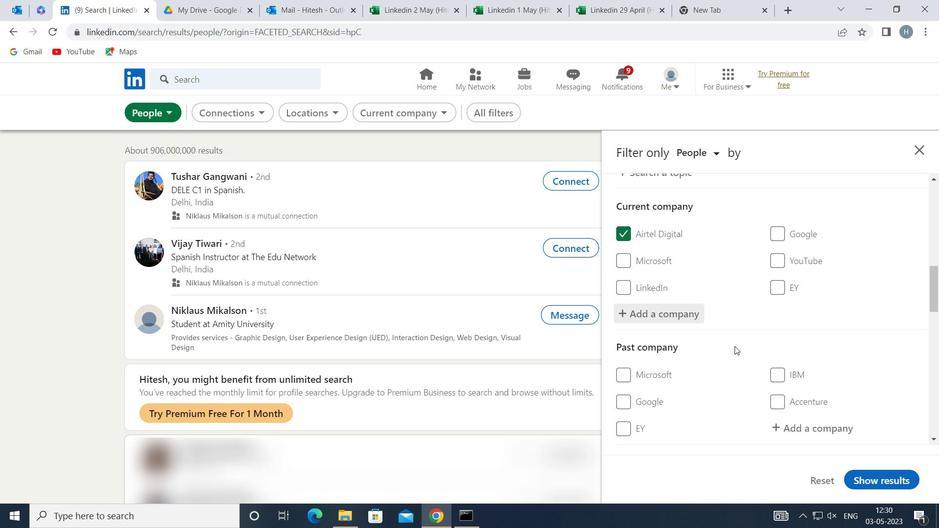 
Action: Mouse scrolled (735, 346) with delta (0, 0)
Screenshot: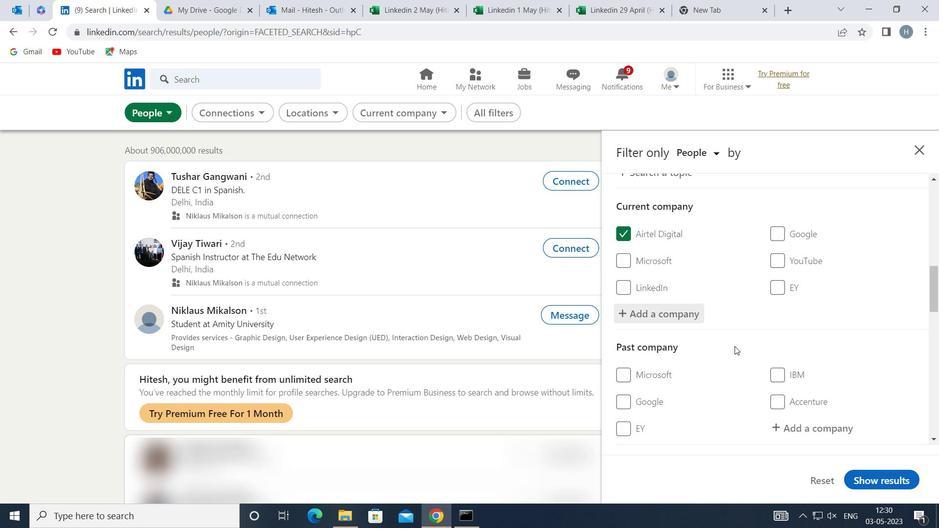 
Action: Mouse scrolled (735, 346) with delta (0, 0)
Screenshot: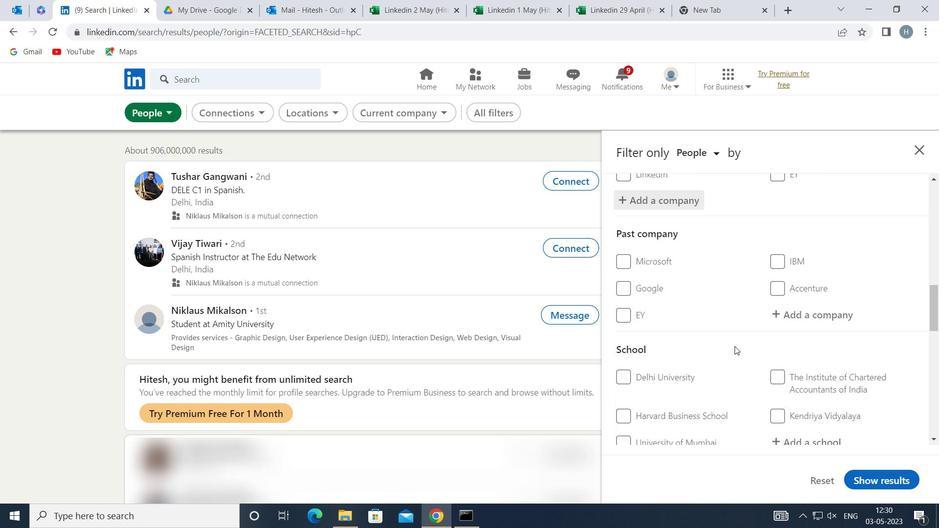 
Action: Mouse moved to (789, 366)
Screenshot: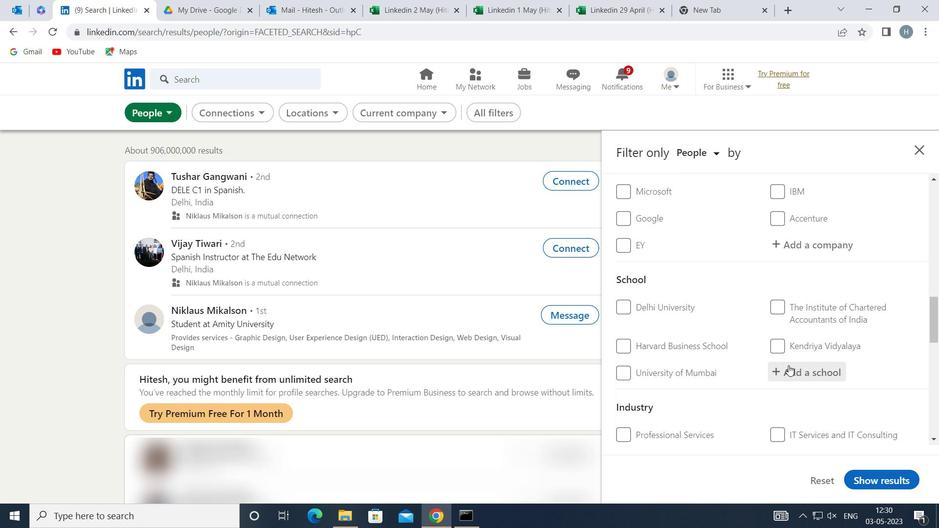 
Action: Mouse pressed left at (789, 366)
Screenshot: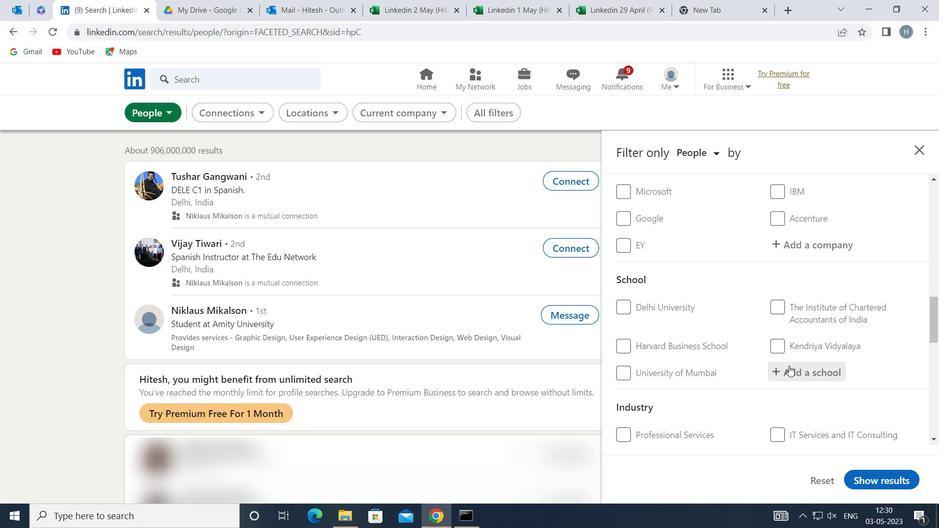 
Action: Key pressed <Key.shift>SWAMI<Key.space><Key.shift>K
Screenshot: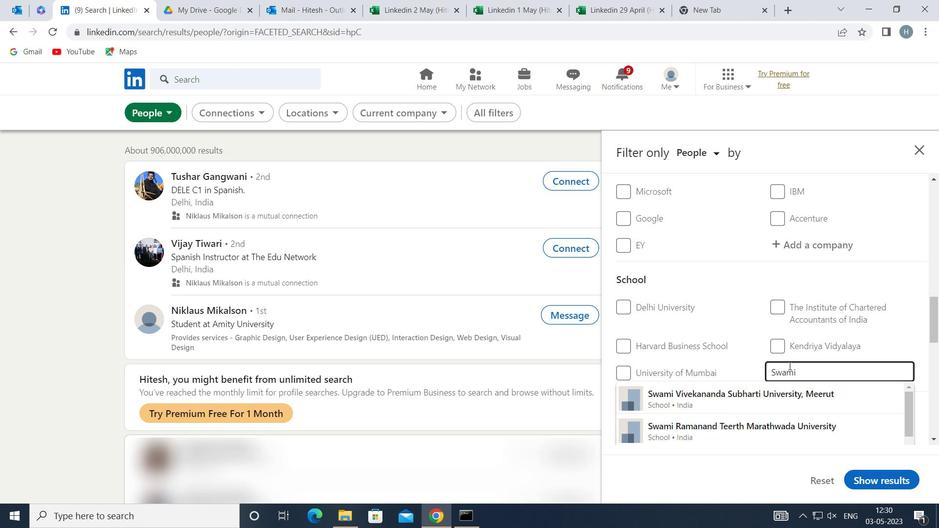 
Action: Mouse moved to (787, 394)
Screenshot: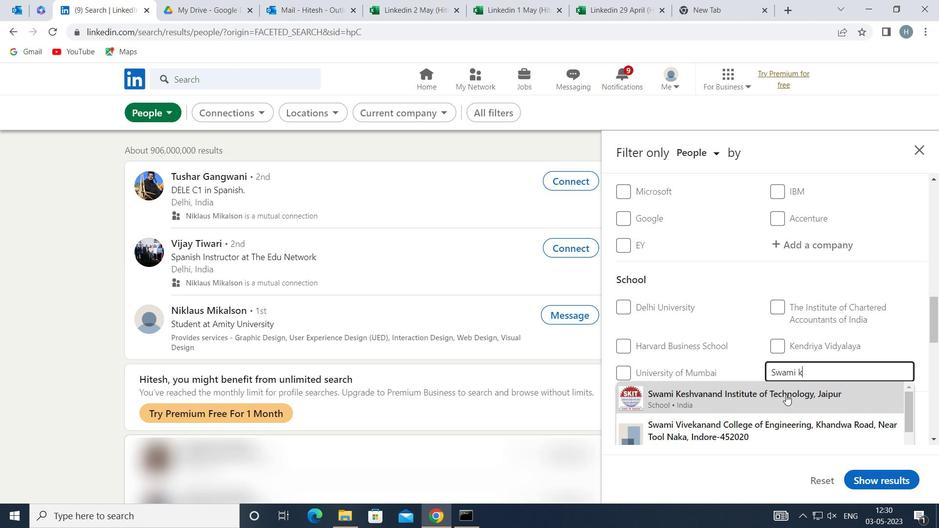 
Action: Mouse pressed left at (787, 394)
Screenshot: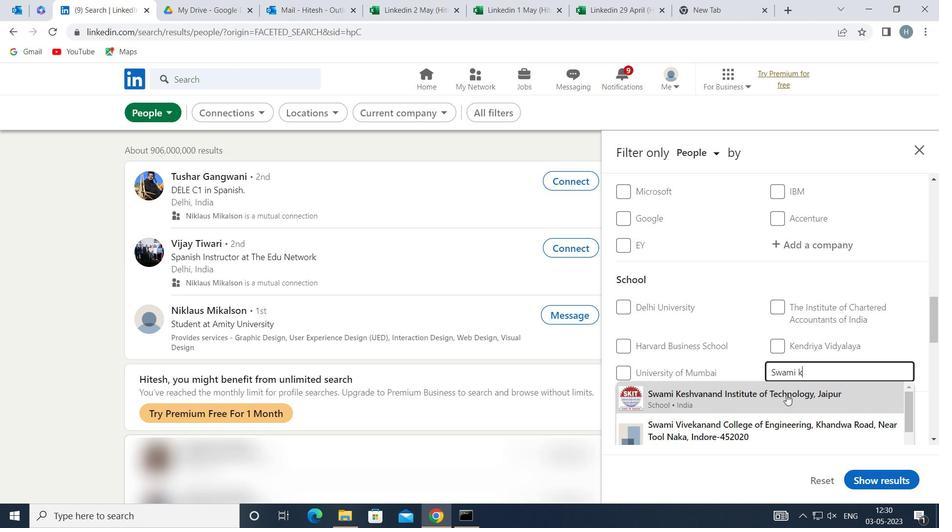 
Action: Mouse moved to (746, 359)
Screenshot: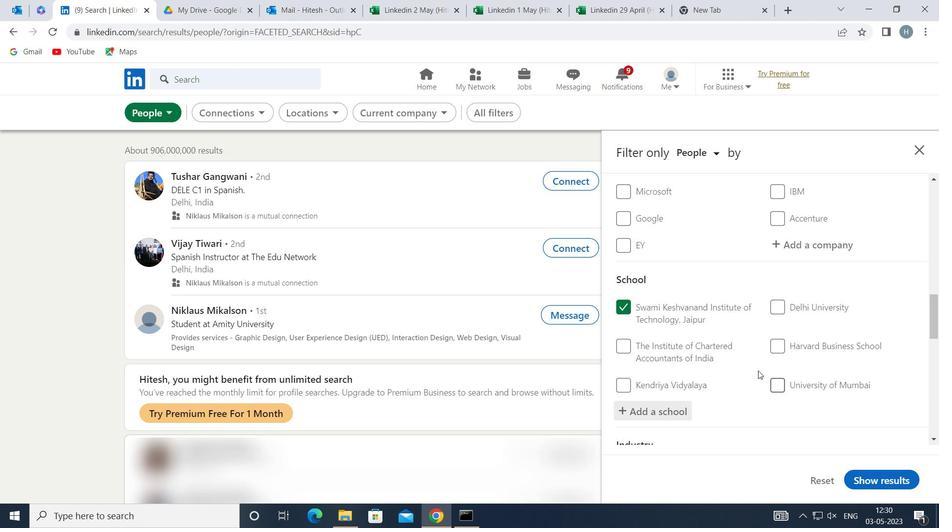 
Action: Mouse scrolled (746, 359) with delta (0, 0)
Screenshot: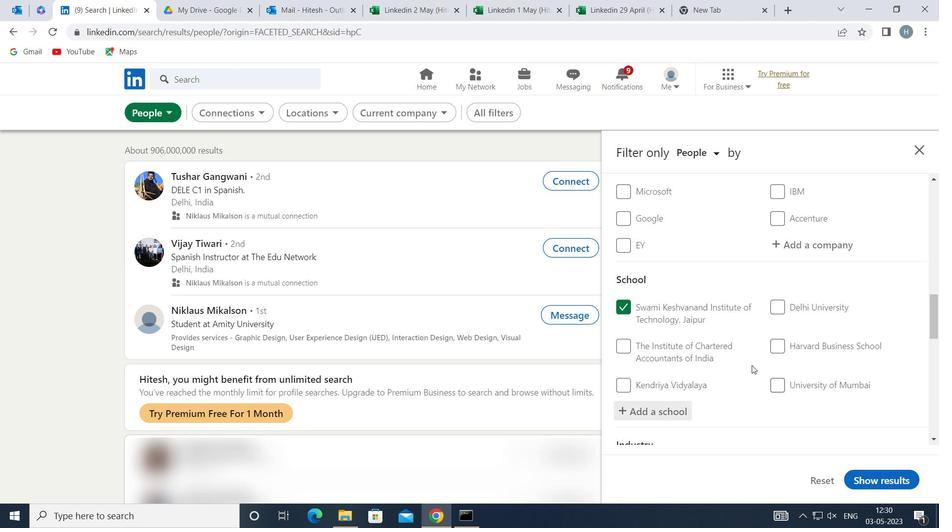 
Action: Mouse moved to (746, 358)
Screenshot: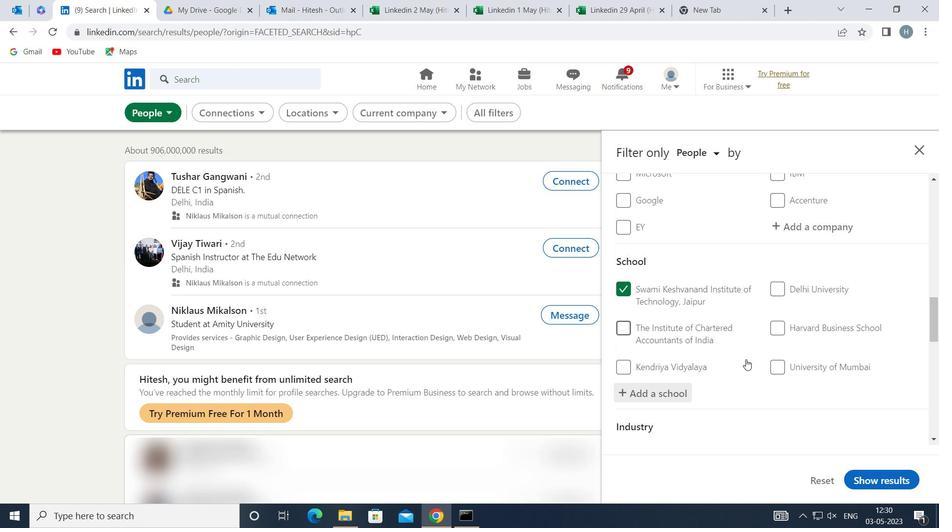 
Action: Mouse scrolled (746, 358) with delta (0, 0)
Screenshot: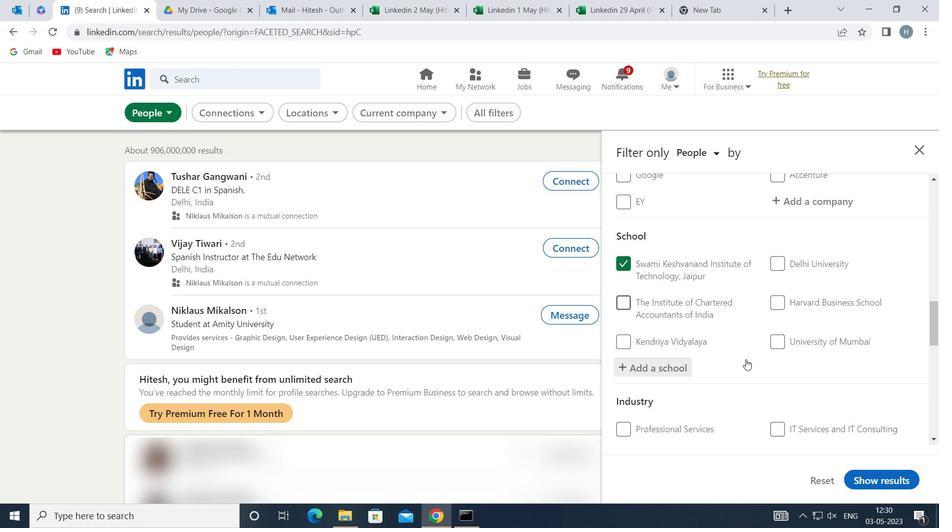 
Action: Mouse moved to (746, 357)
Screenshot: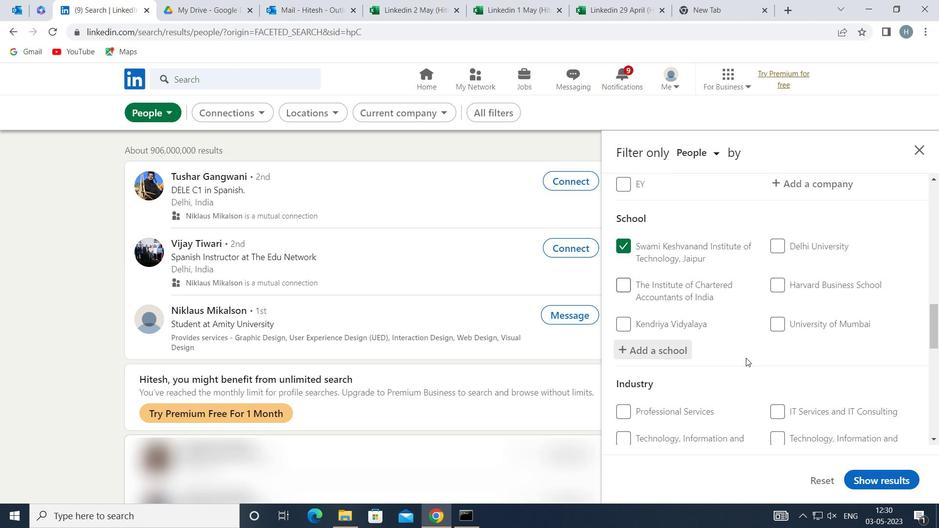 
Action: Mouse scrolled (746, 357) with delta (0, 0)
Screenshot: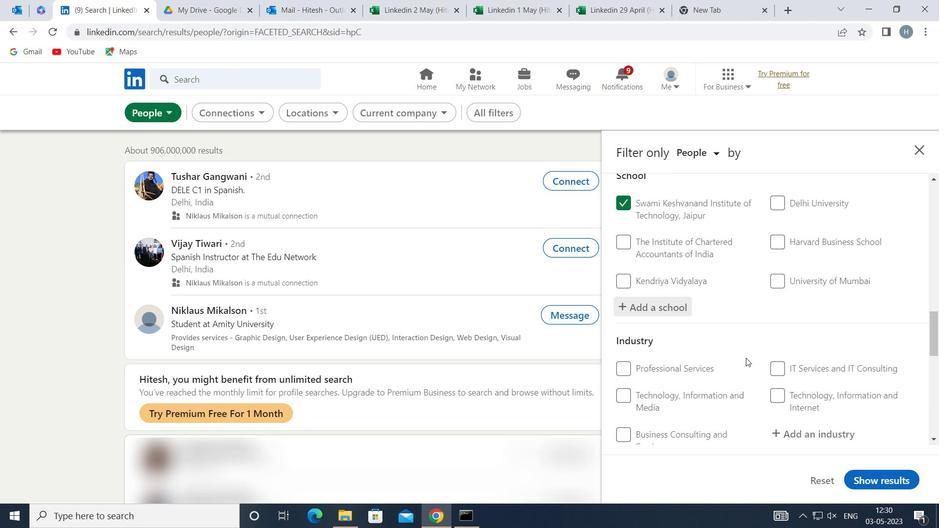 
Action: Mouse scrolled (746, 357) with delta (0, 0)
Screenshot: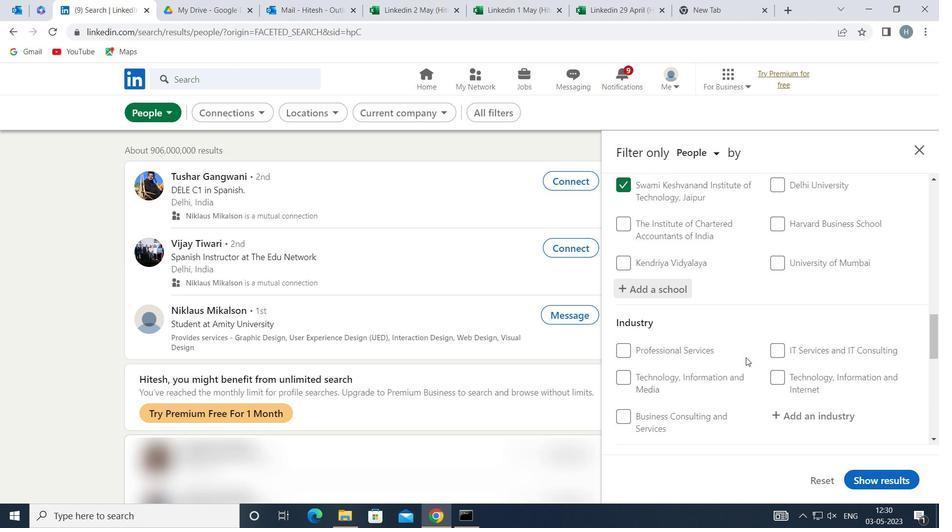 
Action: Mouse moved to (833, 292)
Screenshot: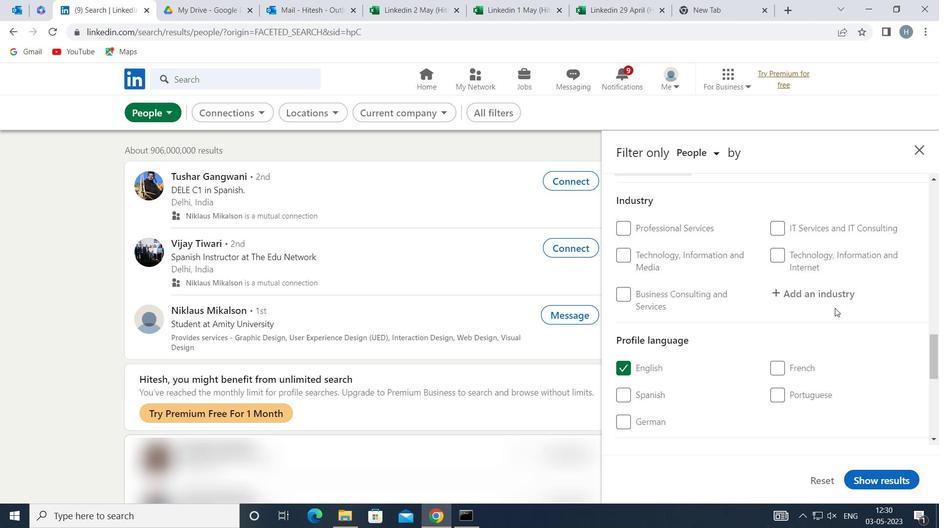
Action: Mouse pressed left at (833, 292)
Screenshot: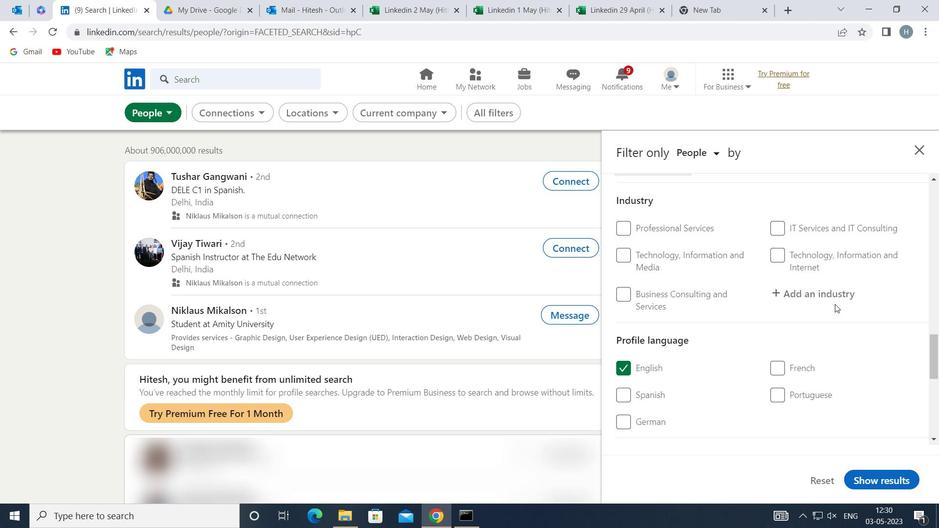 
Action: Key pressed <Key.shift>WASTE<Key.space><Key.shift>COLL
Screenshot: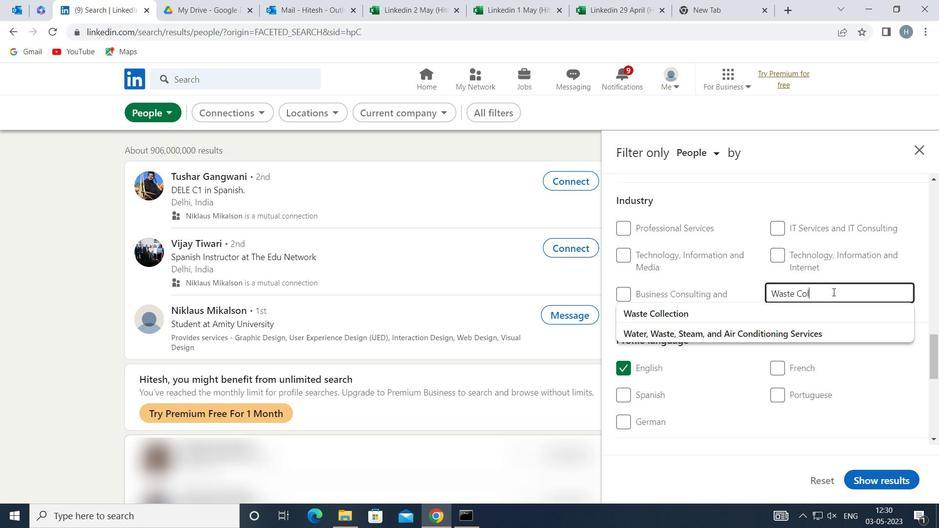 
Action: Mouse moved to (790, 313)
Screenshot: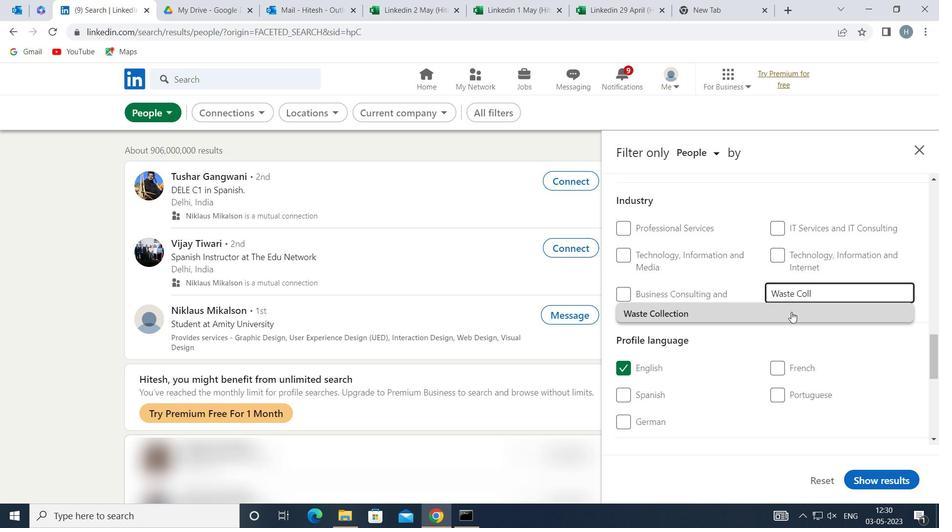 
Action: Mouse pressed left at (790, 313)
Screenshot: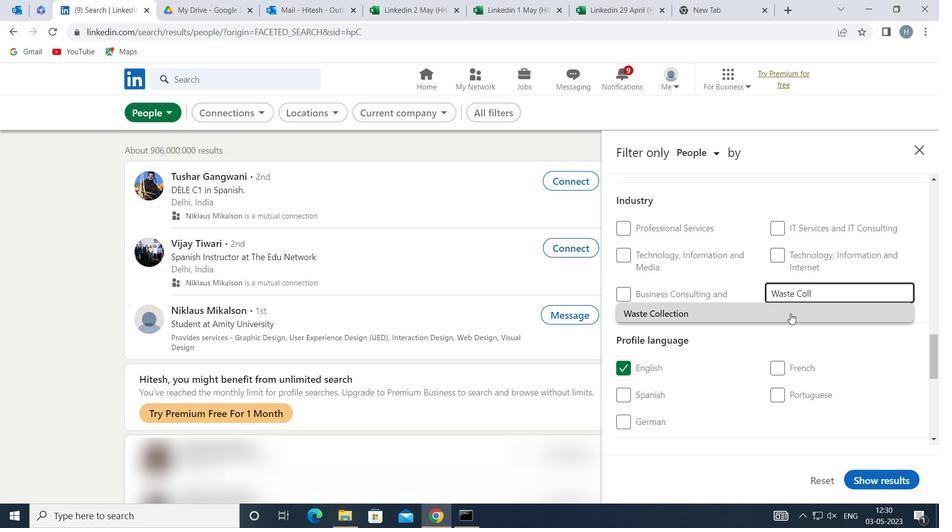 
Action: Mouse moved to (738, 317)
Screenshot: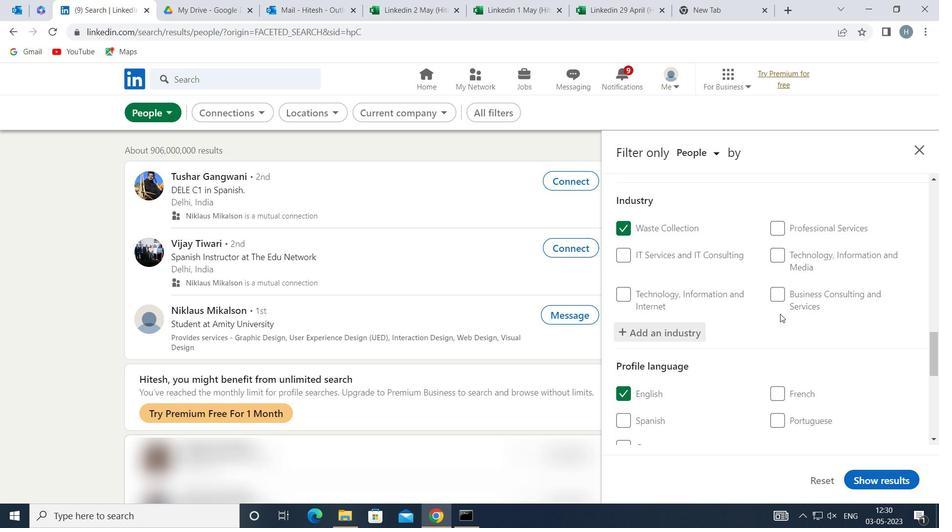 
Action: Mouse scrolled (738, 316) with delta (0, 0)
Screenshot: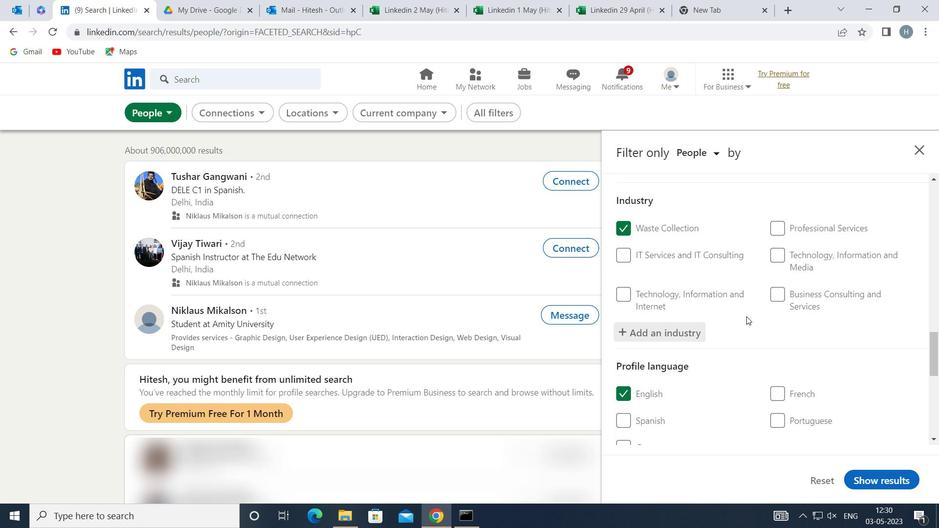 
Action: Mouse scrolled (738, 316) with delta (0, 0)
Screenshot: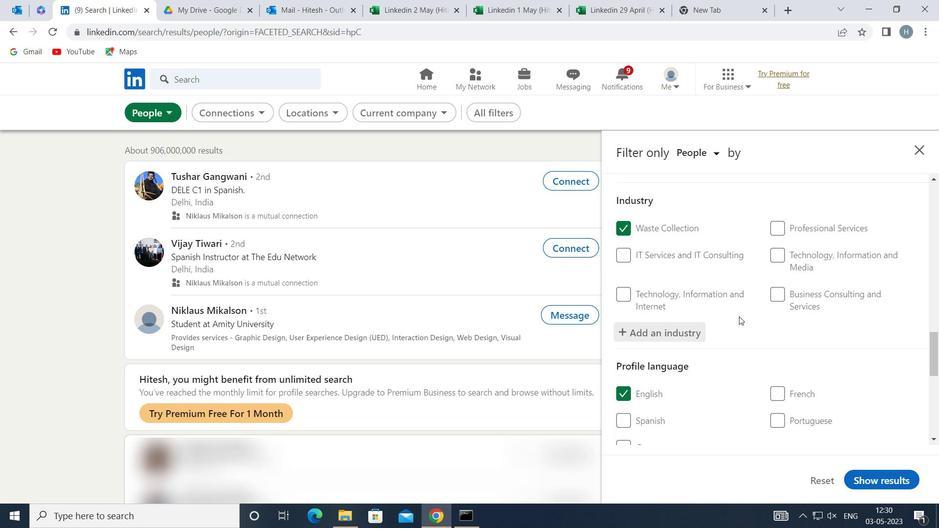 
Action: Mouse scrolled (738, 316) with delta (0, 0)
Screenshot: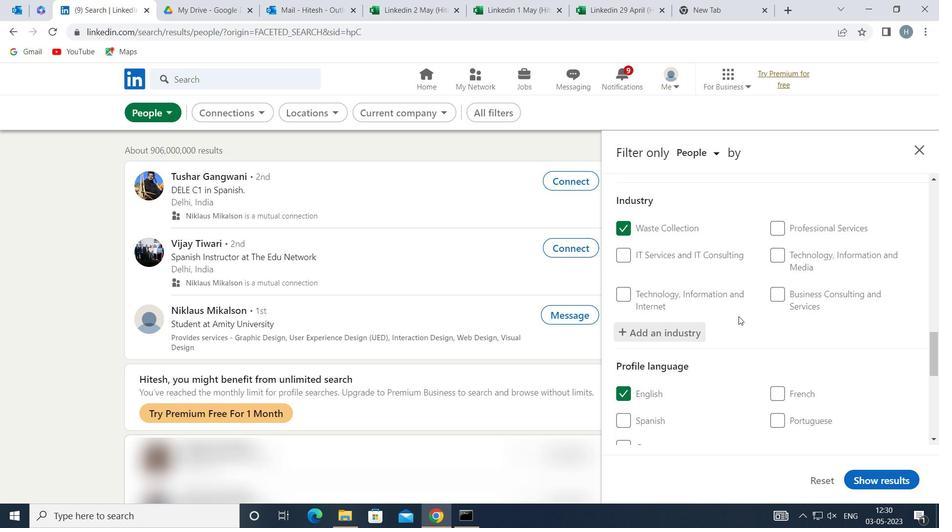 
Action: Mouse moved to (737, 317)
Screenshot: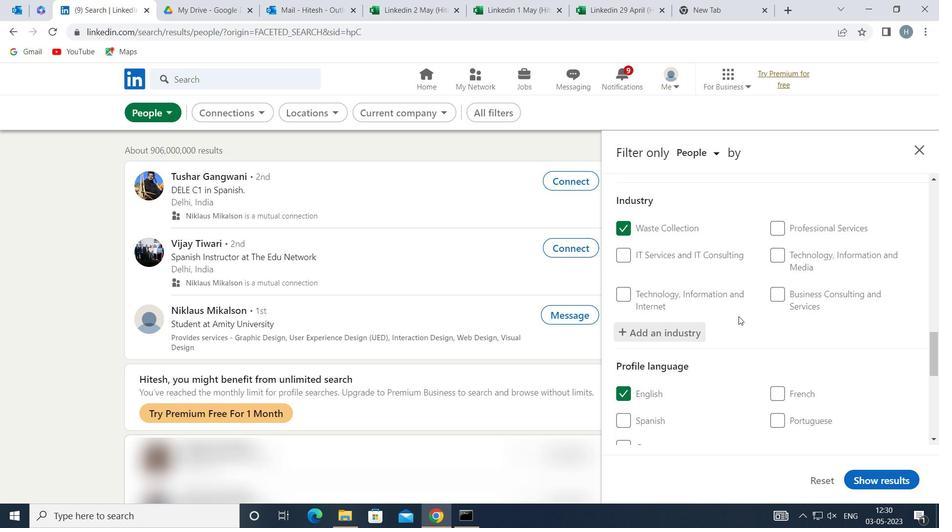 
Action: Mouse scrolled (737, 316) with delta (0, 0)
Screenshot: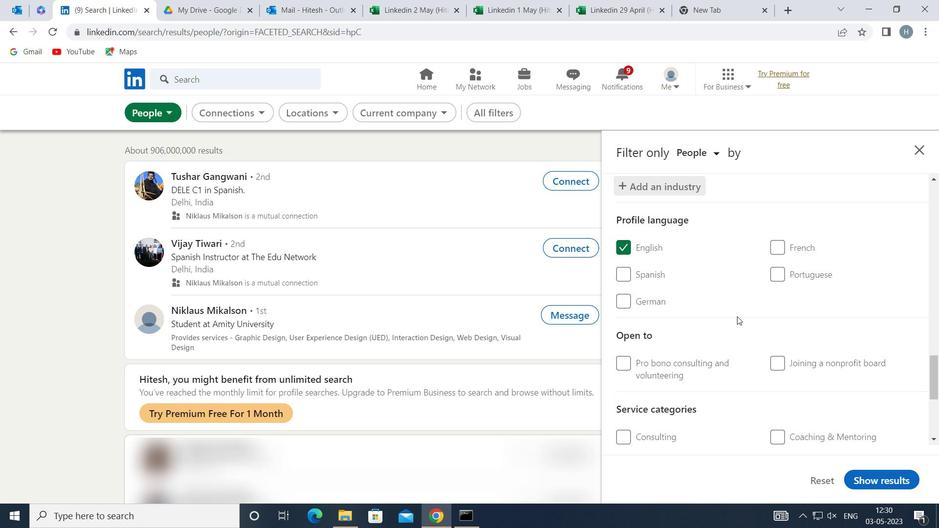 
Action: Mouse moved to (739, 321)
Screenshot: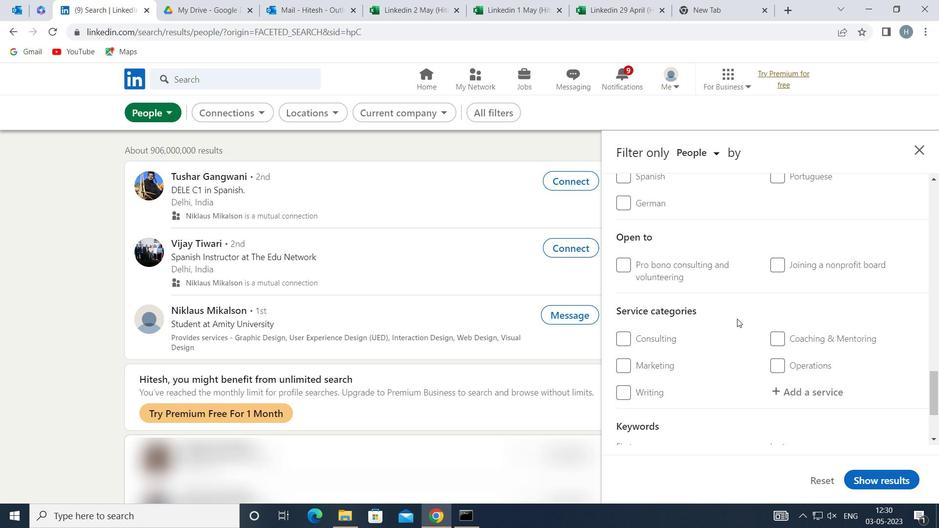 
Action: Mouse scrolled (739, 320) with delta (0, 0)
Screenshot: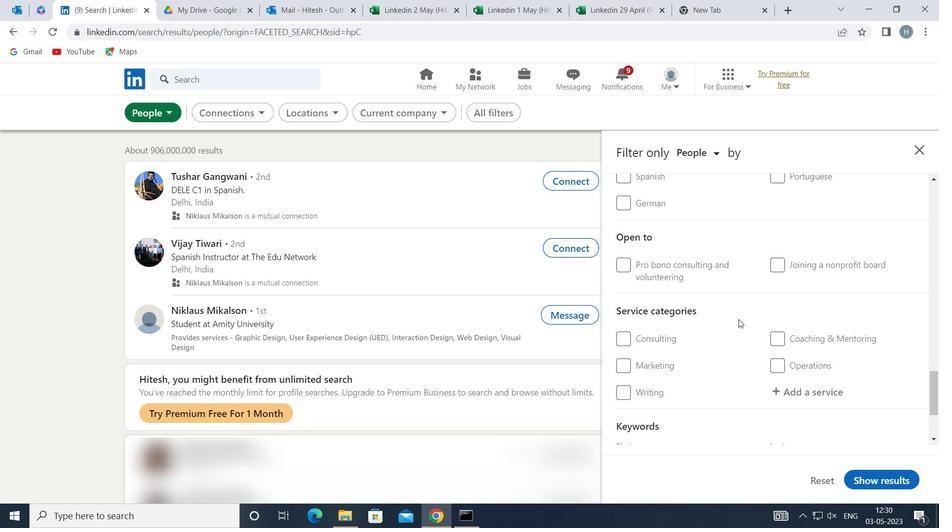 
Action: Mouse moved to (806, 324)
Screenshot: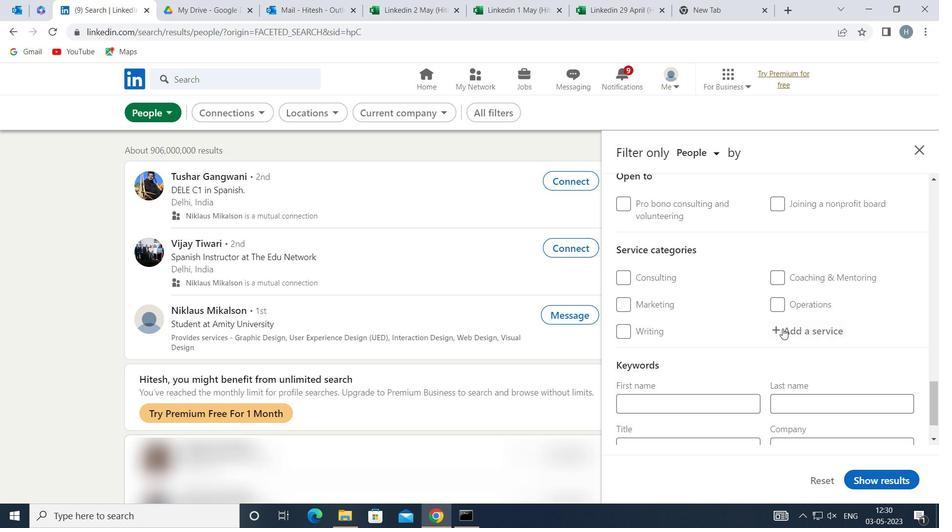 
Action: Mouse pressed left at (806, 324)
Screenshot: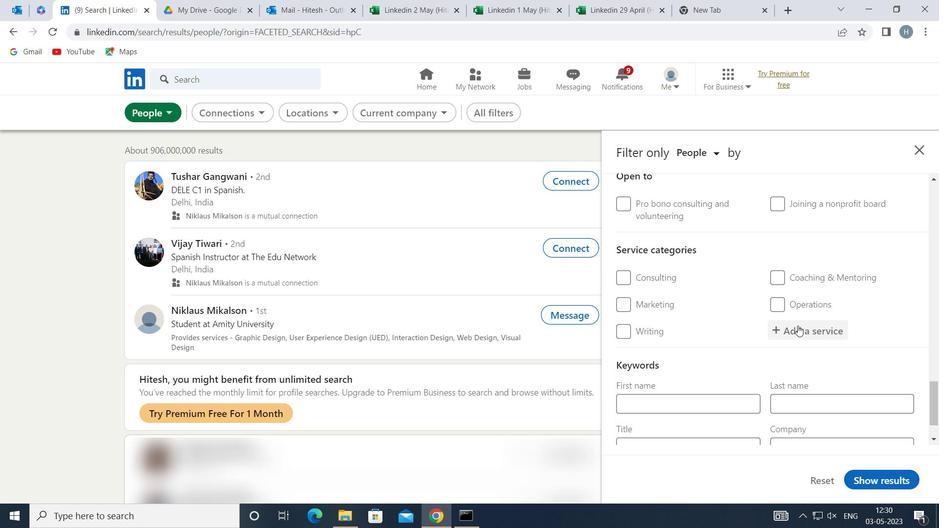 
Action: Mouse moved to (807, 324)
Screenshot: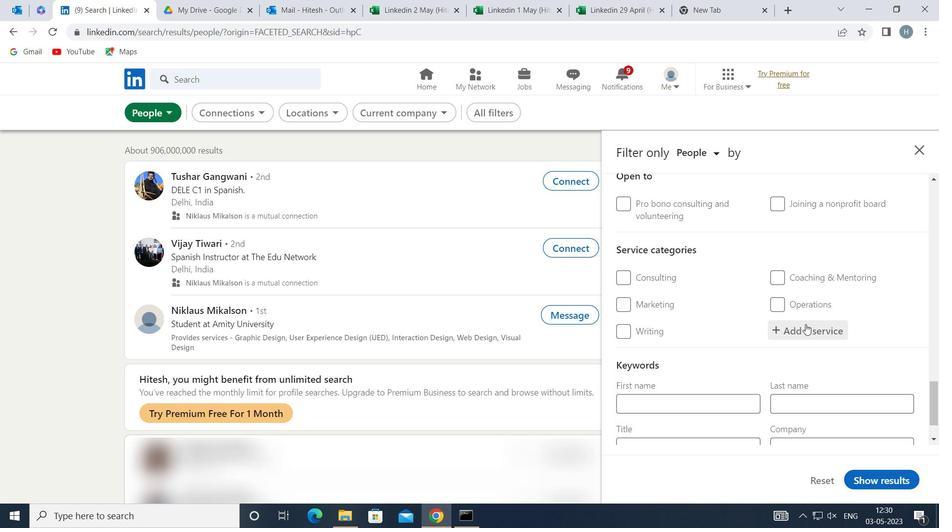 
Action: Key pressed <Key.shift>LOGO<Key.space><Key.shift>DES
Screenshot: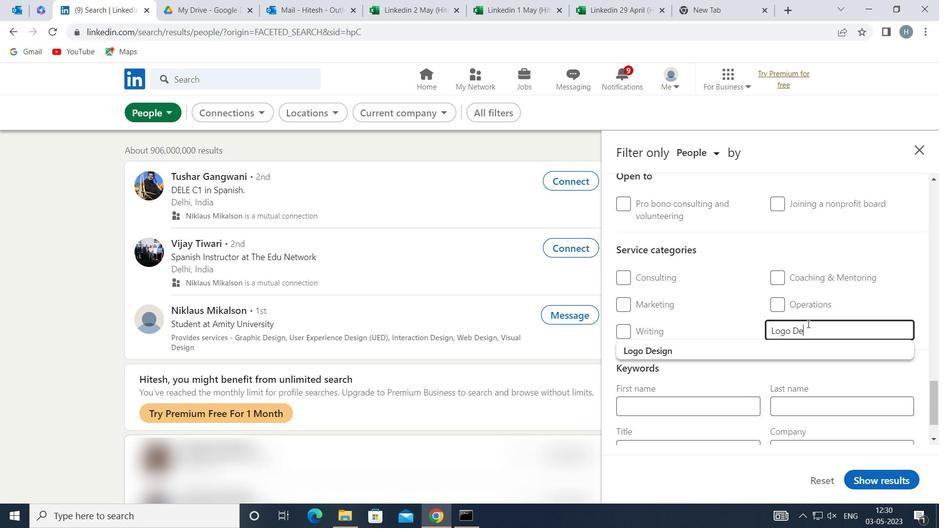 
Action: Mouse moved to (762, 354)
Screenshot: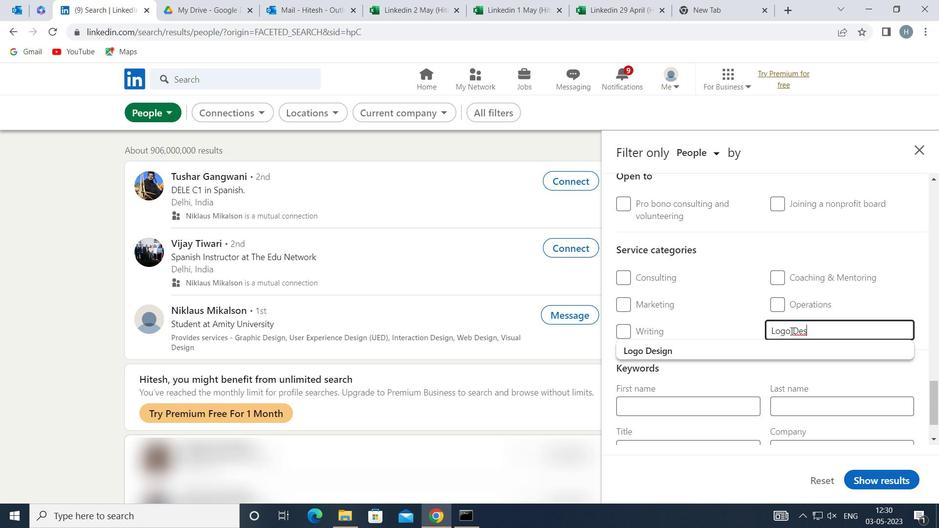 
Action: Mouse pressed left at (762, 354)
Screenshot: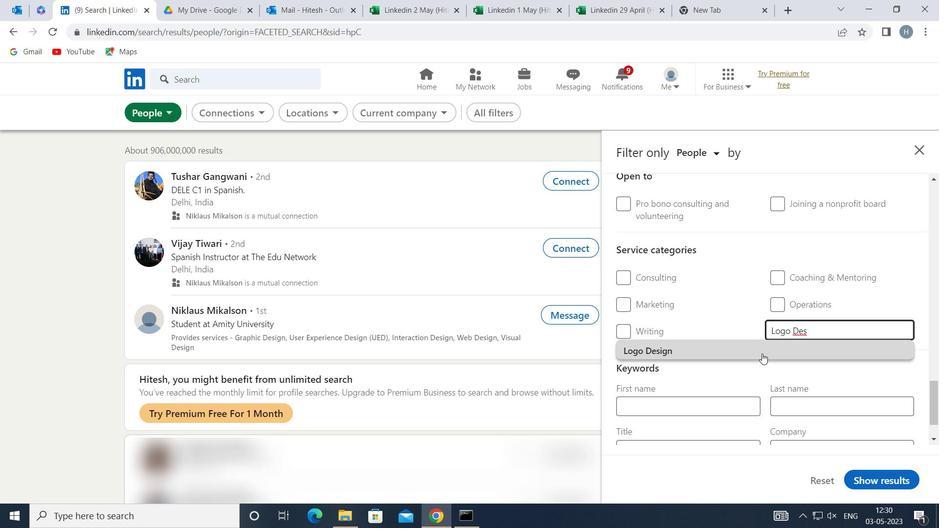 
Action: Mouse moved to (748, 354)
Screenshot: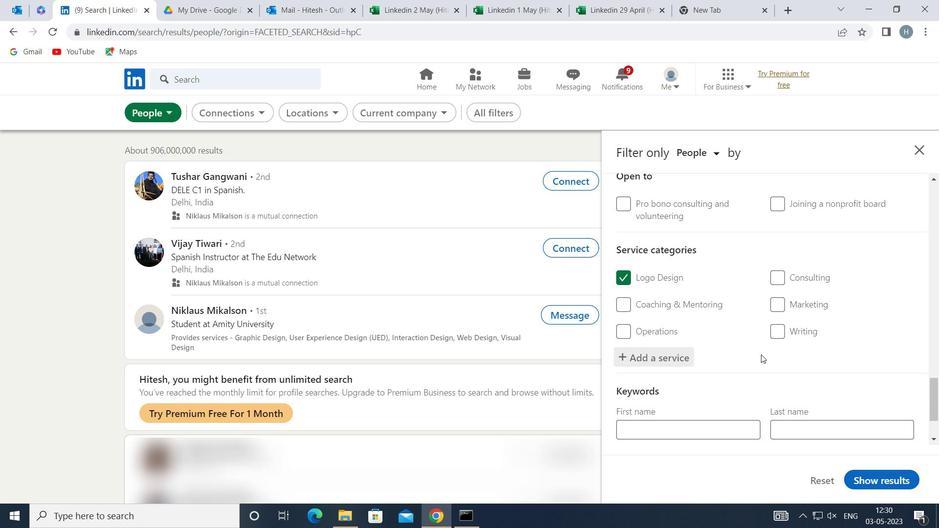 
Action: Mouse scrolled (748, 354) with delta (0, 0)
Screenshot: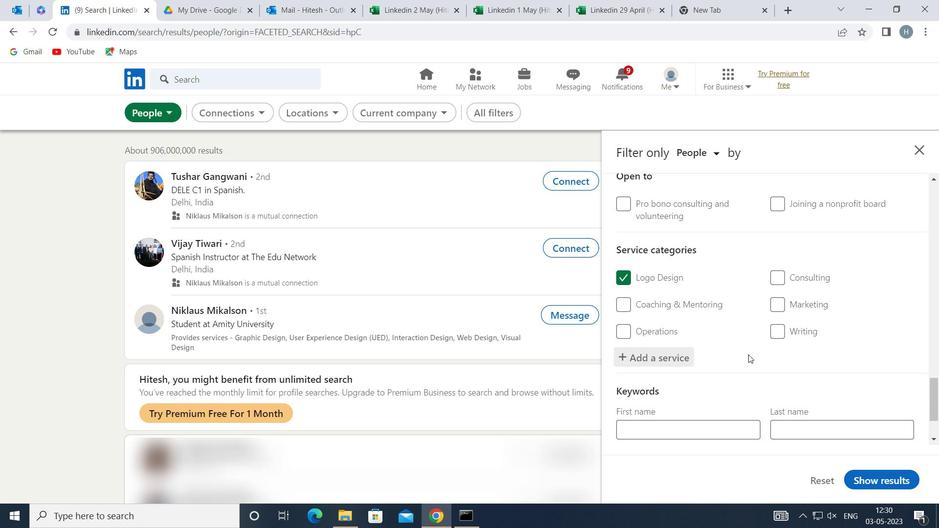 
Action: Mouse scrolled (748, 354) with delta (0, 0)
Screenshot: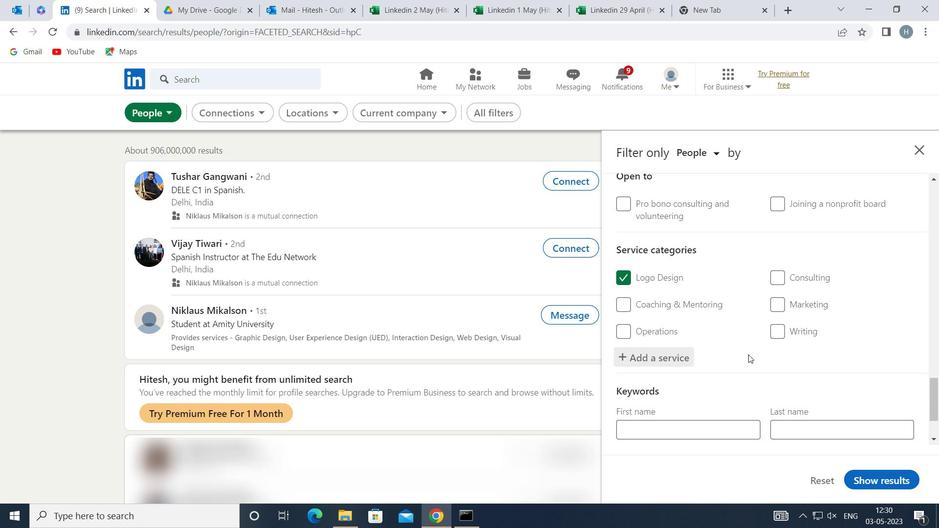 
Action: Mouse scrolled (748, 354) with delta (0, 0)
Screenshot: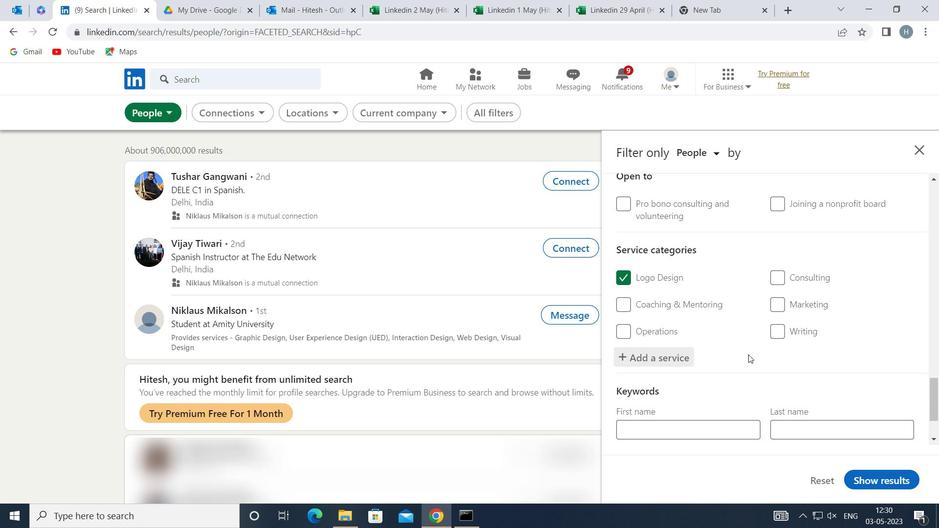 
Action: Mouse moved to (748, 351)
Screenshot: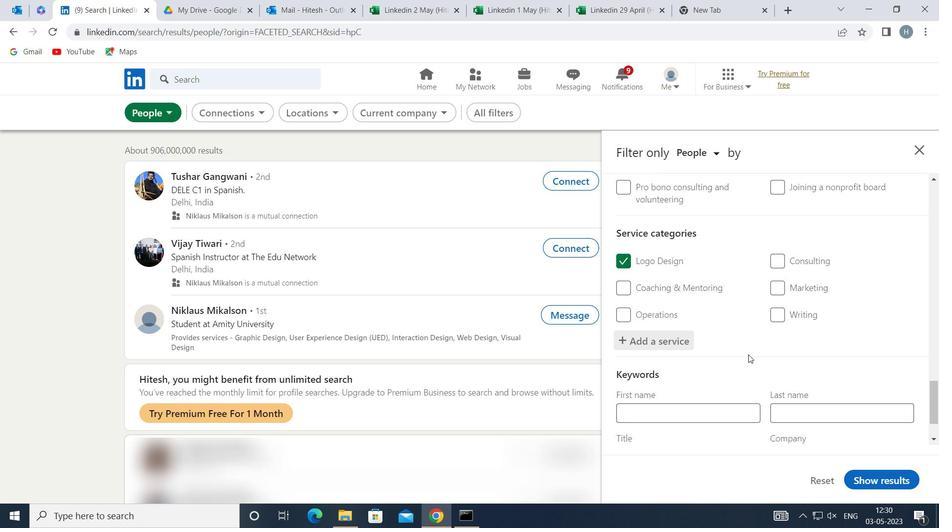 
Action: Mouse scrolled (748, 351) with delta (0, 0)
Screenshot: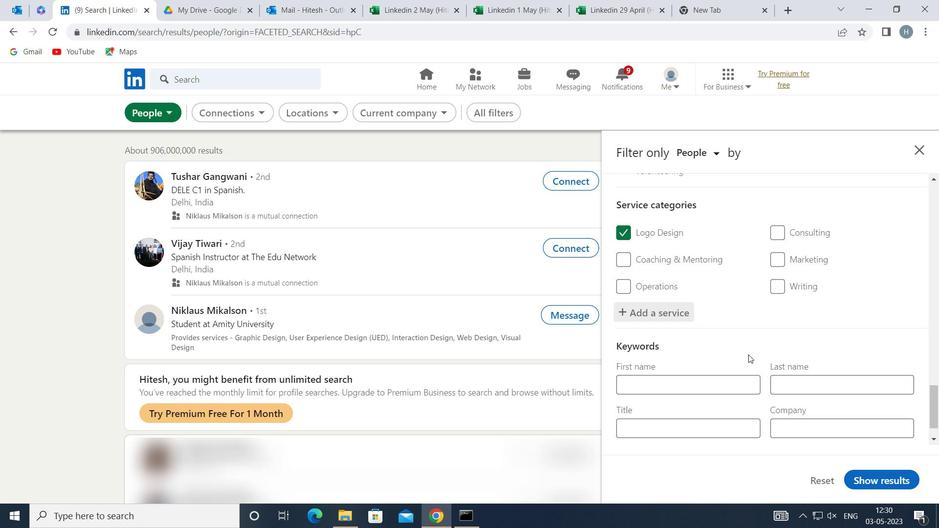 
Action: Mouse scrolled (748, 351) with delta (0, 0)
Screenshot: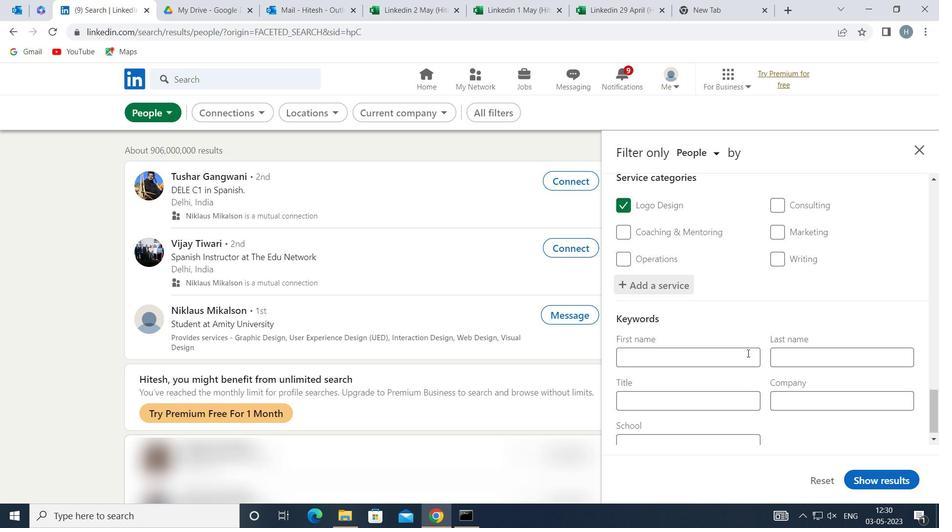 
Action: Mouse moved to (747, 351)
Screenshot: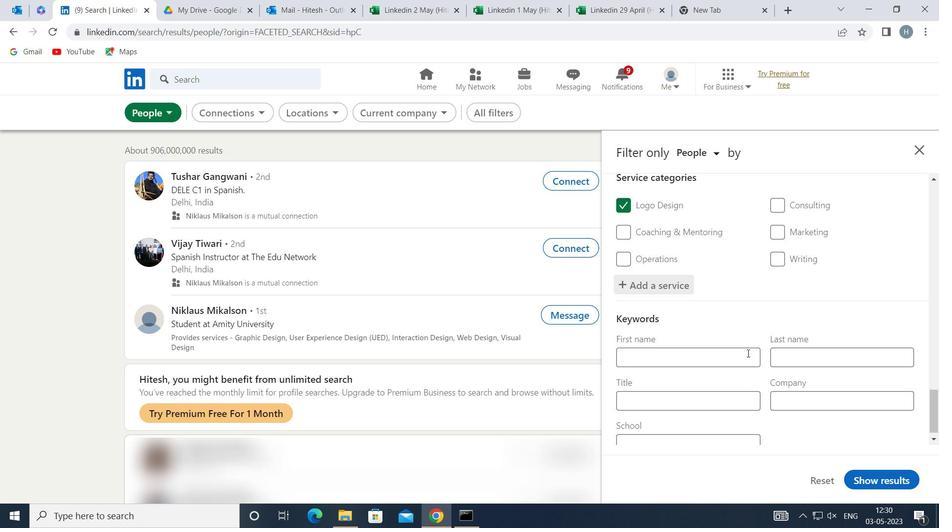 
Action: Mouse scrolled (747, 350) with delta (0, 0)
Screenshot: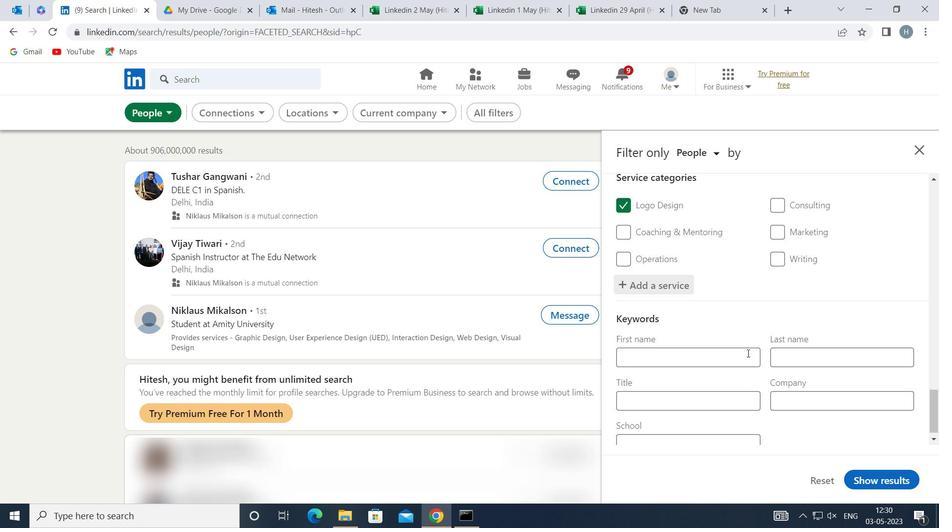 
Action: Mouse moved to (703, 389)
Screenshot: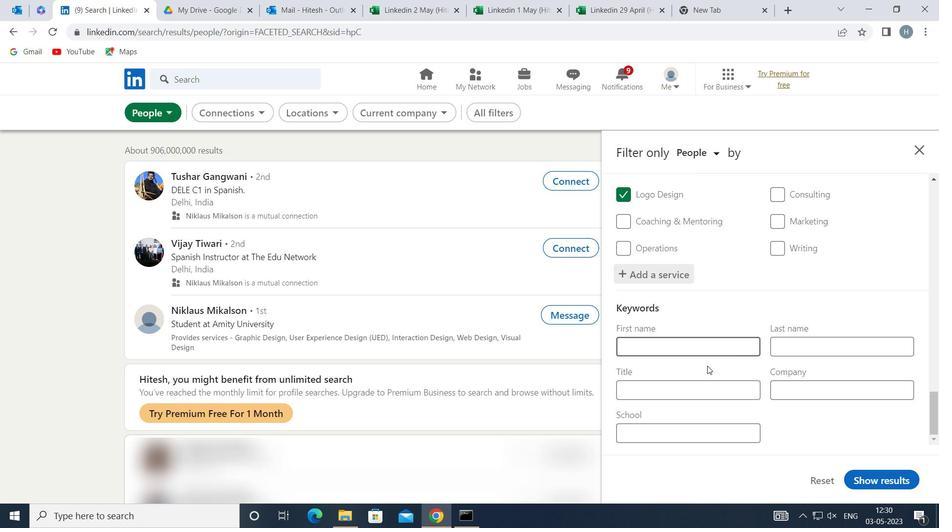 
Action: Mouse pressed left at (703, 389)
Screenshot: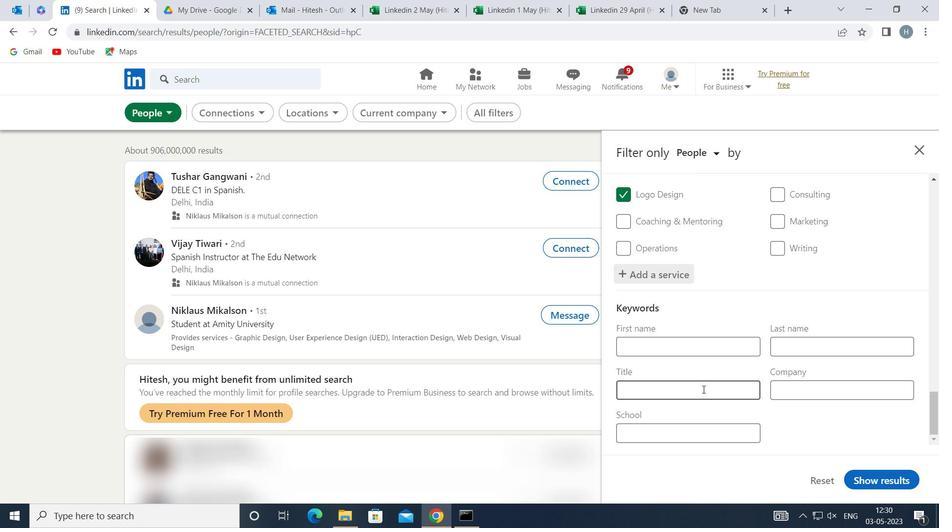 
Action: Key pressed <Key.shift>SALES<Key.space><Key.shift>R
Screenshot: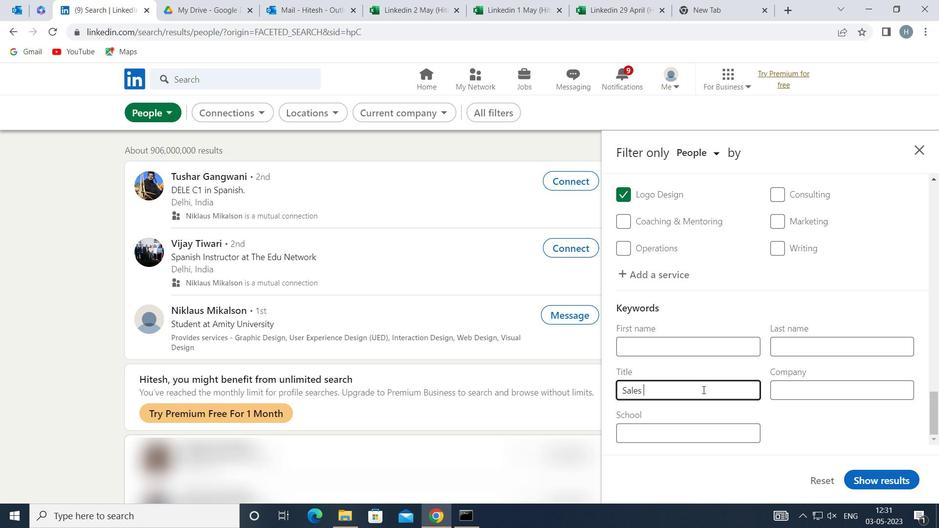 
Action: Mouse moved to (723, 387)
Screenshot: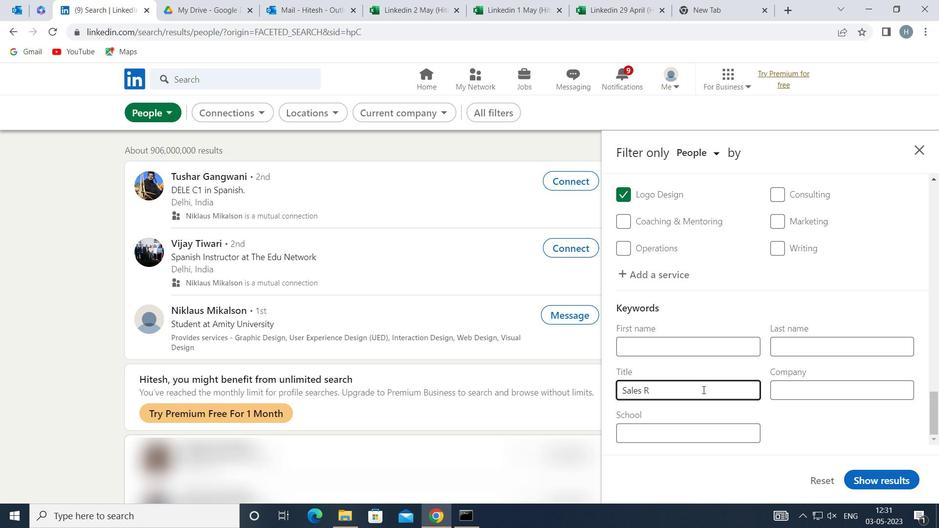
Action: Key pressed EPRESENTATIVE
Screenshot: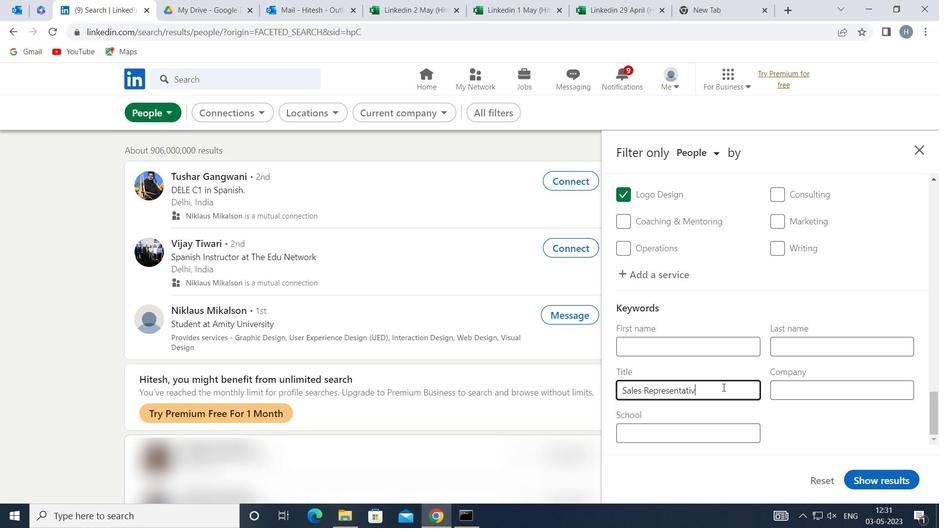 
Action: Mouse moved to (873, 477)
Screenshot: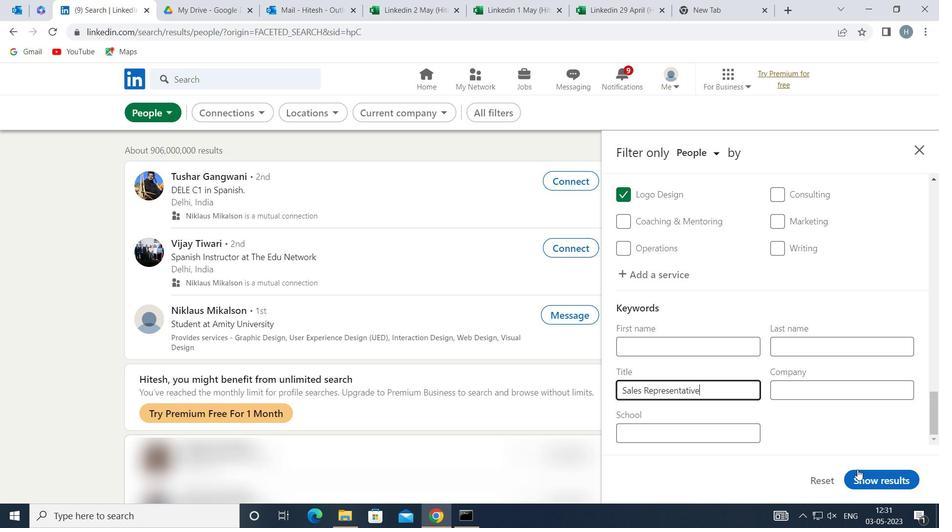 
Action: Mouse pressed left at (873, 477)
Screenshot: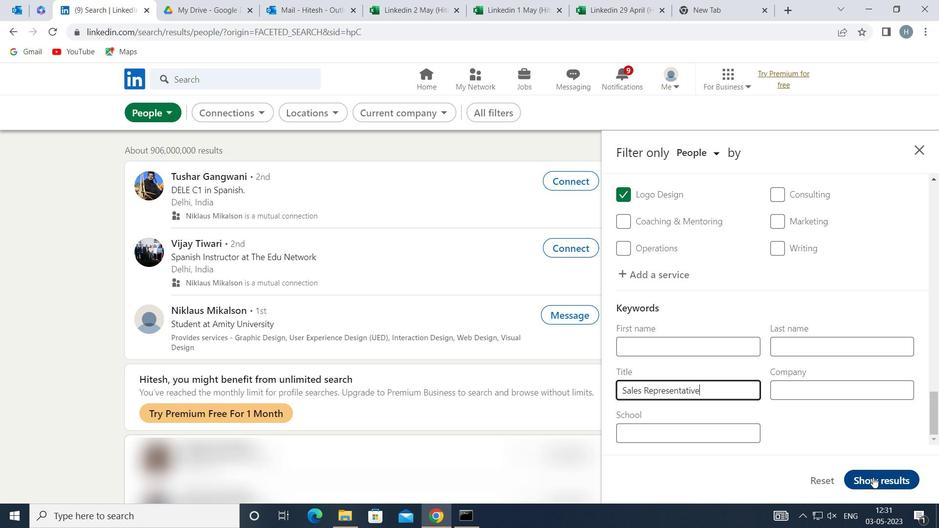 
Action: Mouse moved to (780, 412)
Screenshot: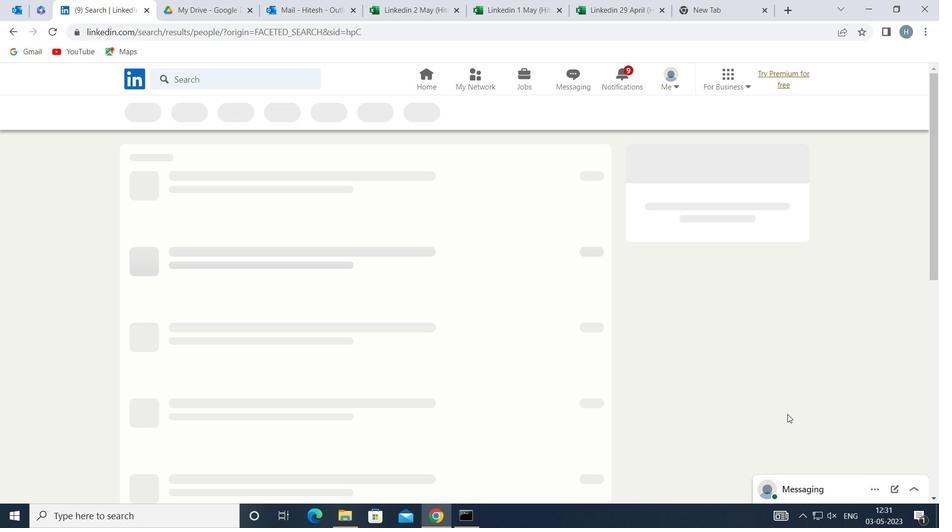 
